 Task: Add a signature Hailey Mitchell containing With sincere thanks and best wishes, Hailey Mitchell to email address softage.2@softage.net and add a label Reflection
Action: Mouse moved to (202, 351)
Screenshot: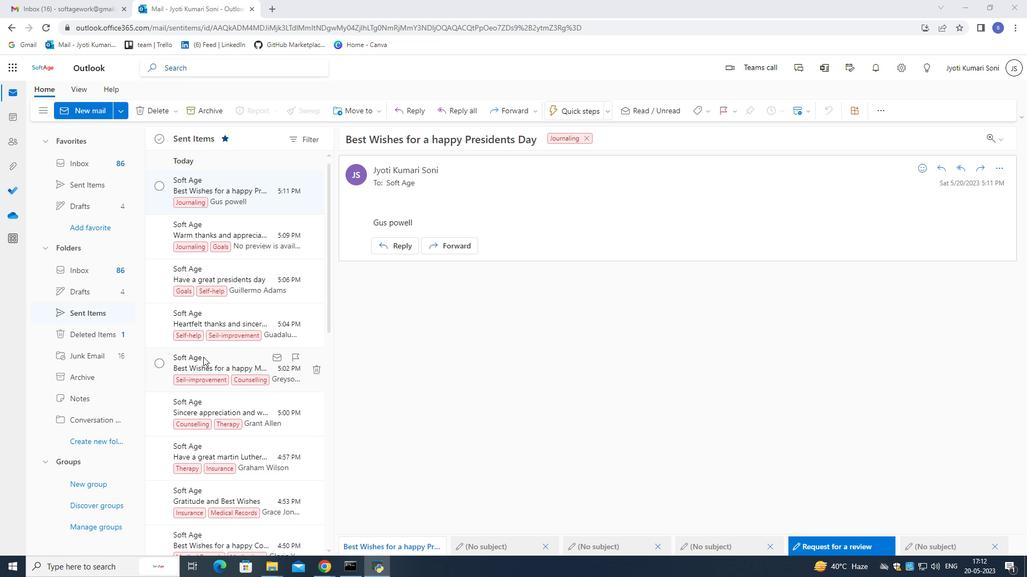 
Action: Mouse scrolled (202, 351) with delta (0, 0)
Screenshot: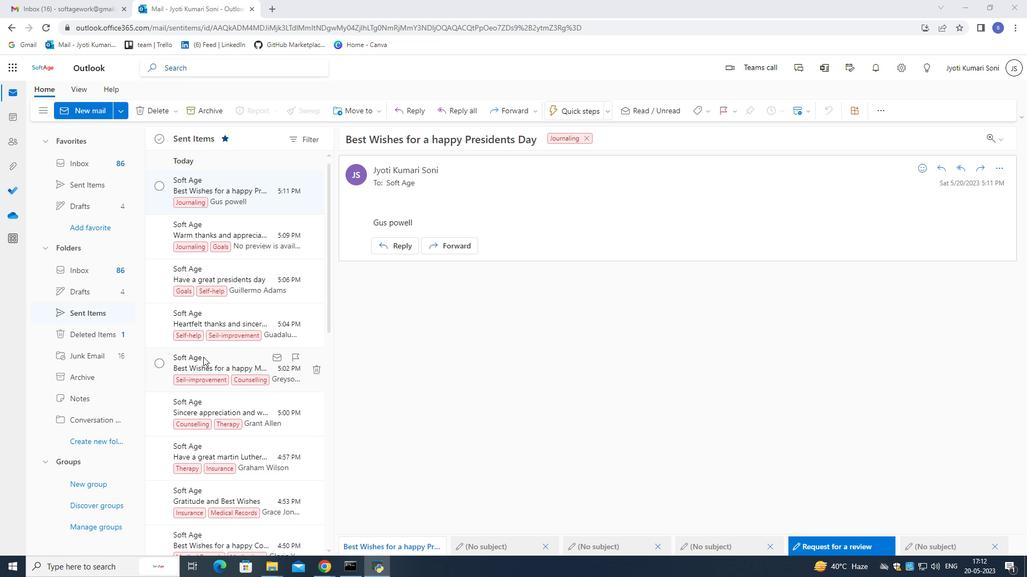 
Action: Mouse moved to (202, 348)
Screenshot: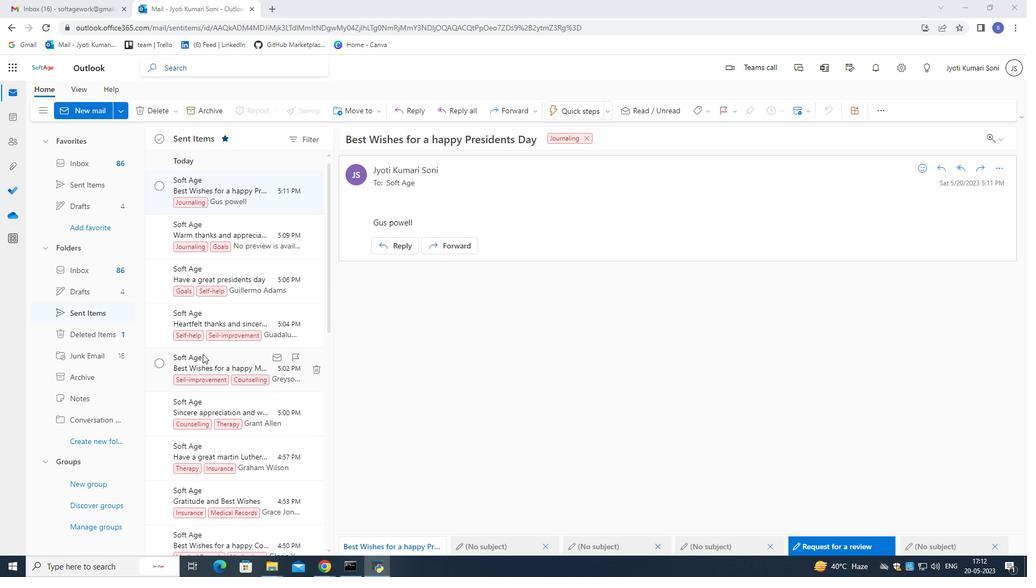 
Action: Mouse scrolled (202, 349) with delta (0, 0)
Screenshot: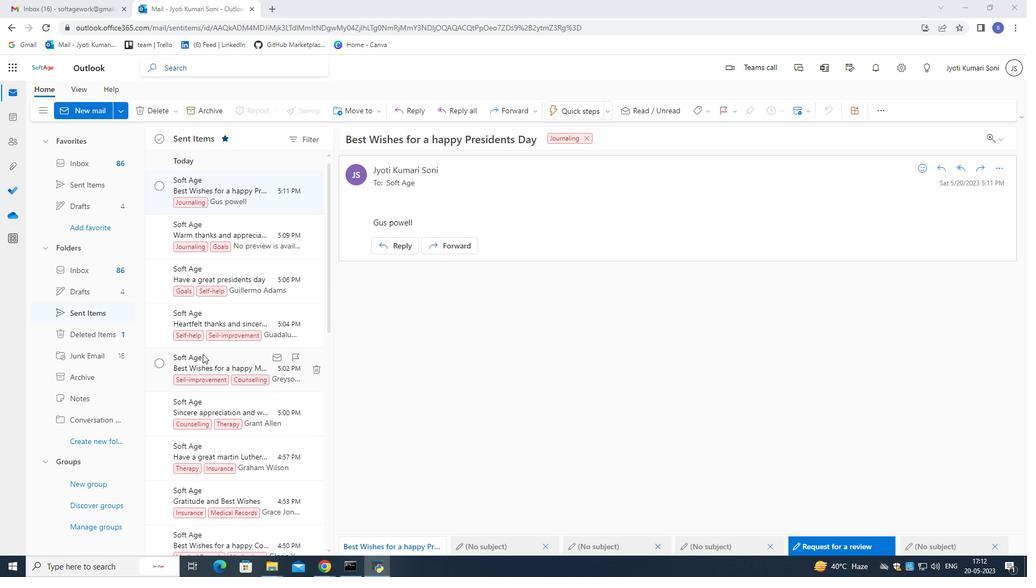 
Action: Mouse moved to (202, 346)
Screenshot: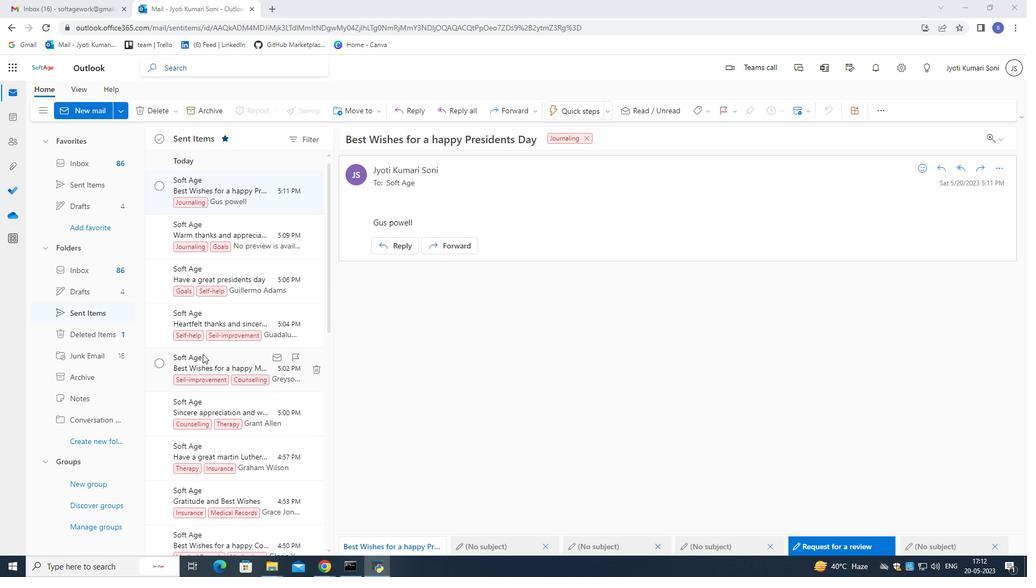 
Action: Mouse scrolled (202, 347) with delta (0, 0)
Screenshot: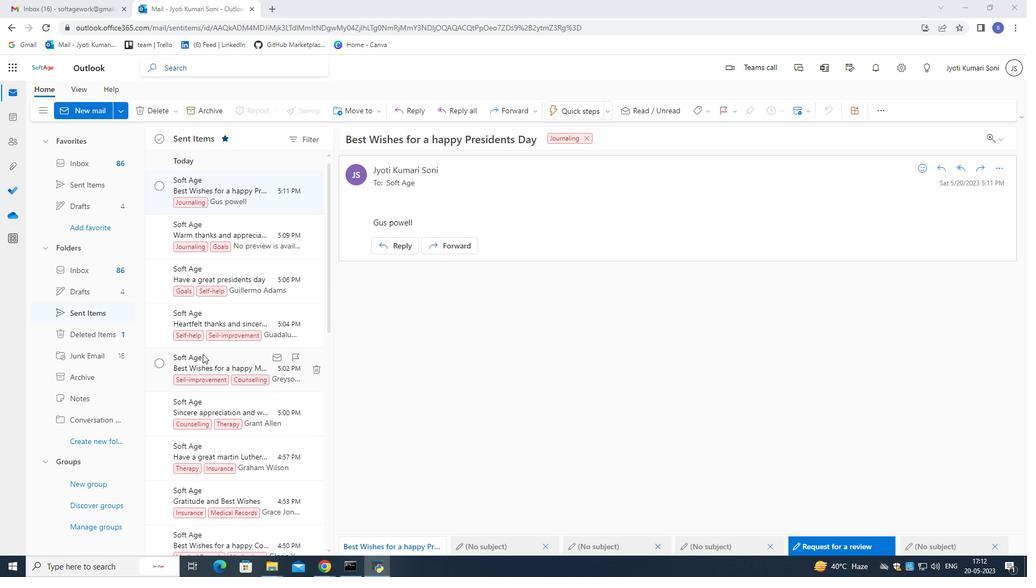 
Action: Mouse moved to (202, 344)
Screenshot: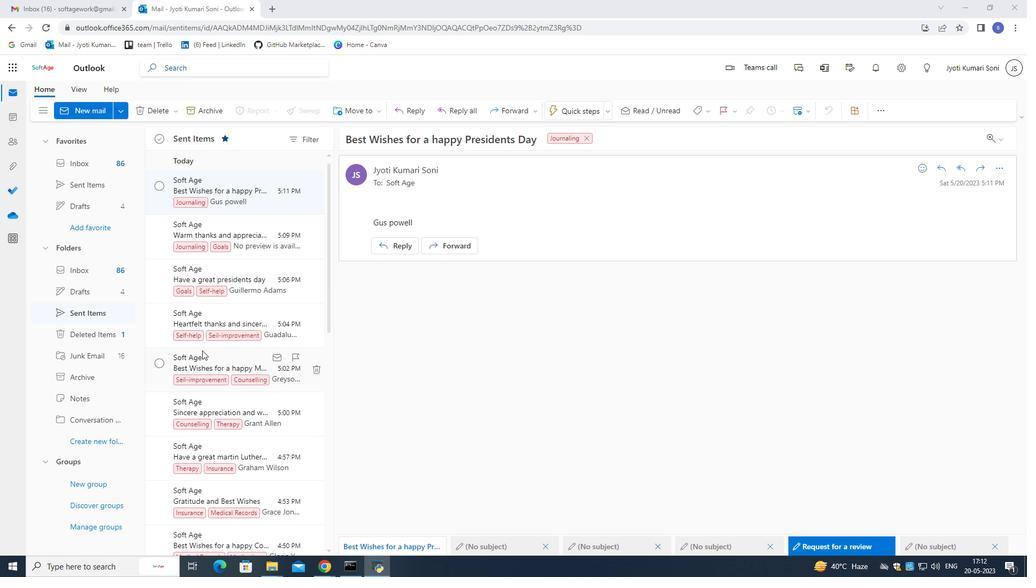 
Action: Mouse scrolled (202, 344) with delta (0, 0)
Screenshot: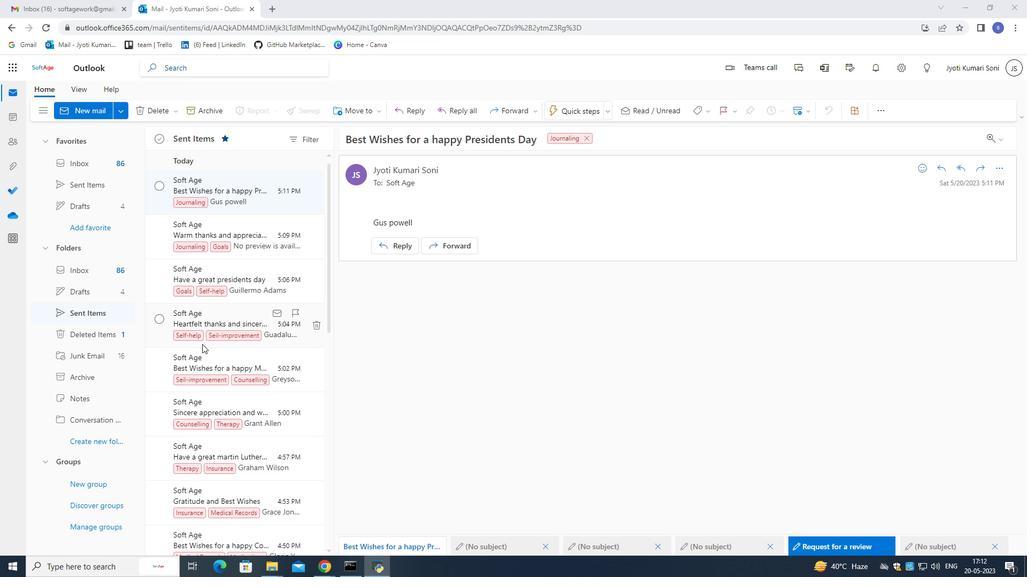 
Action: Mouse scrolled (202, 344) with delta (0, 0)
Screenshot: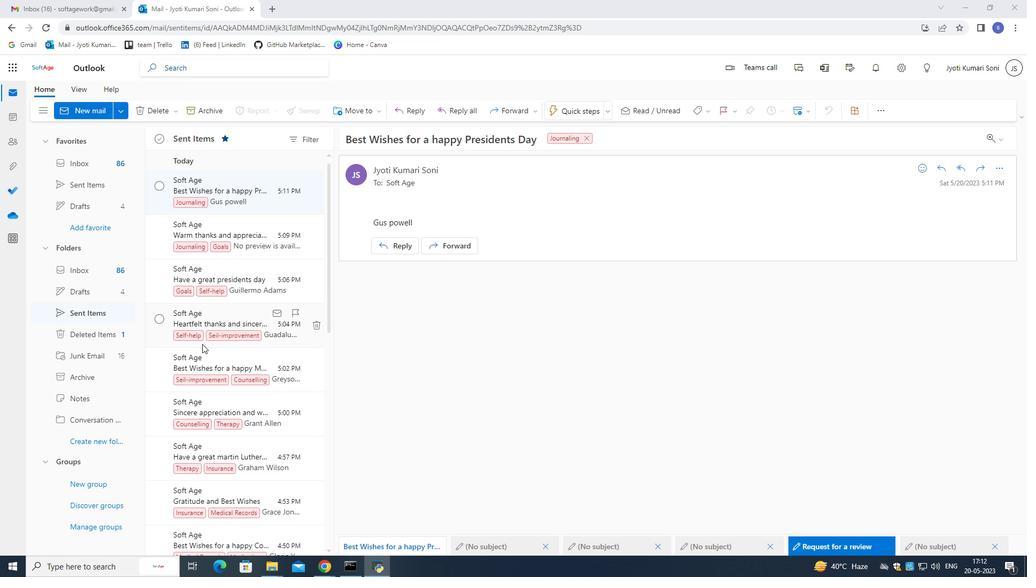 
Action: Mouse scrolled (202, 344) with delta (0, 0)
Screenshot: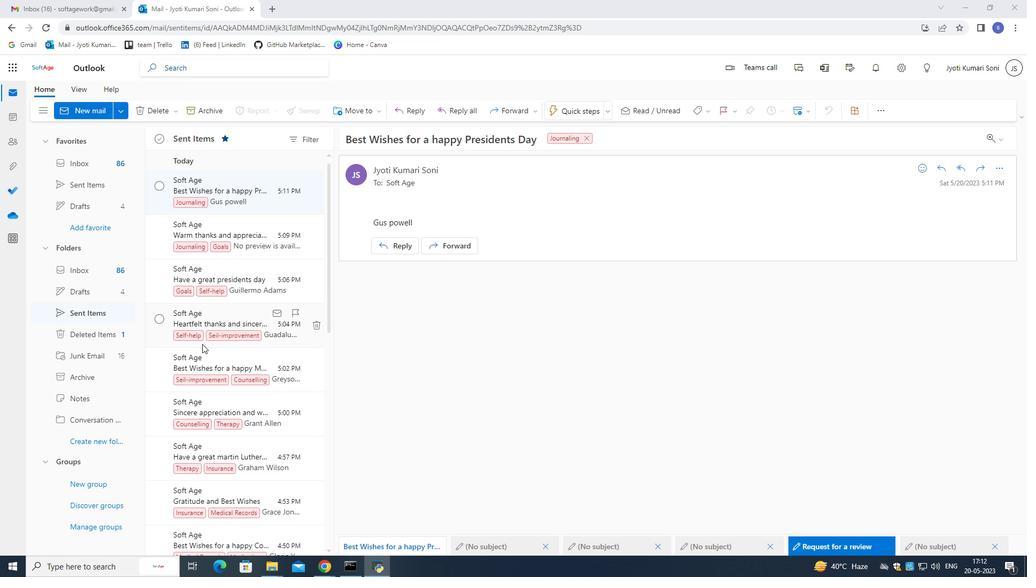 
Action: Mouse scrolled (202, 344) with delta (0, 0)
Screenshot: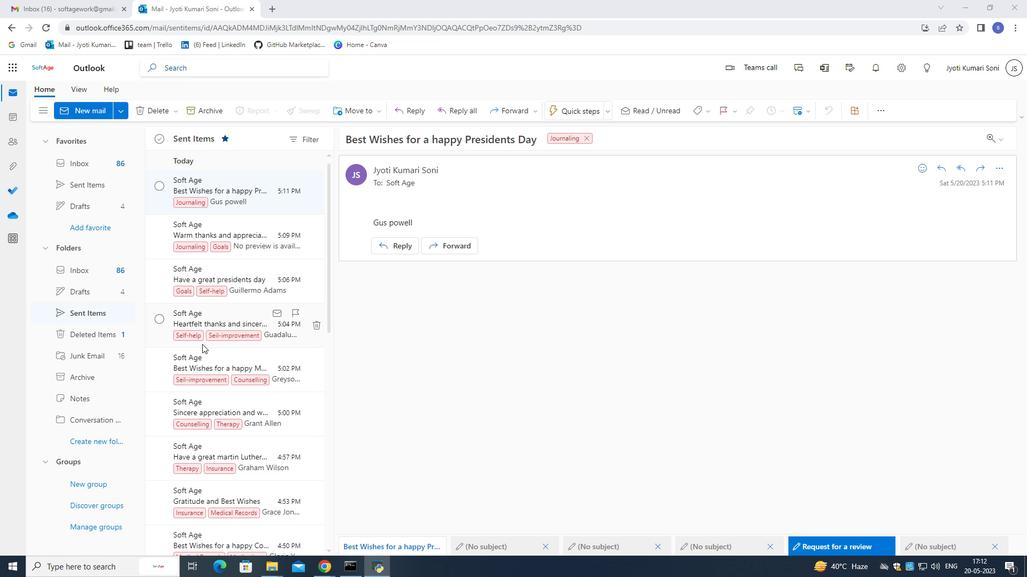 
Action: Mouse scrolled (202, 345) with delta (0, 0)
Screenshot: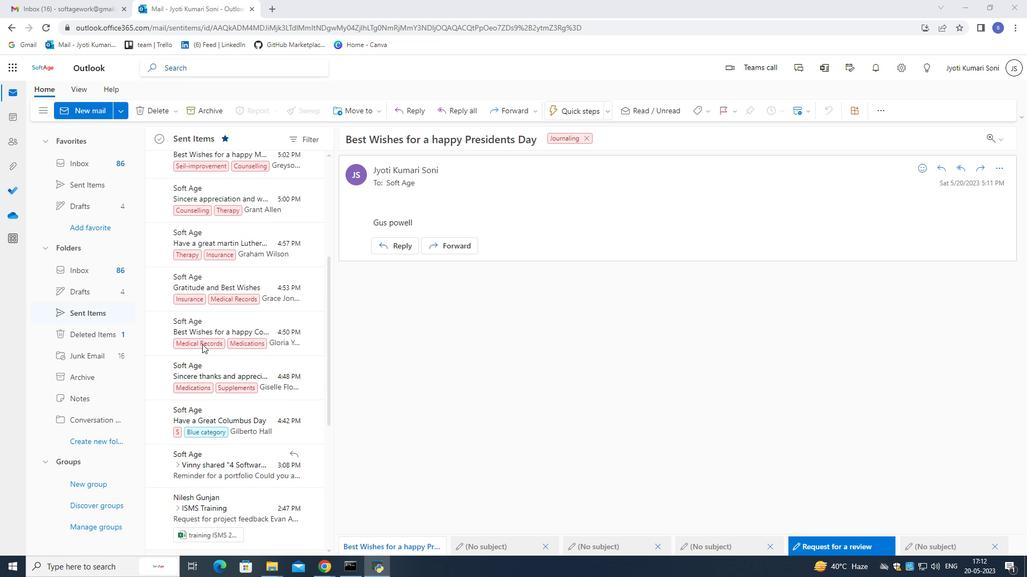
Action: Mouse scrolled (202, 345) with delta (0, 0)
Screenshot: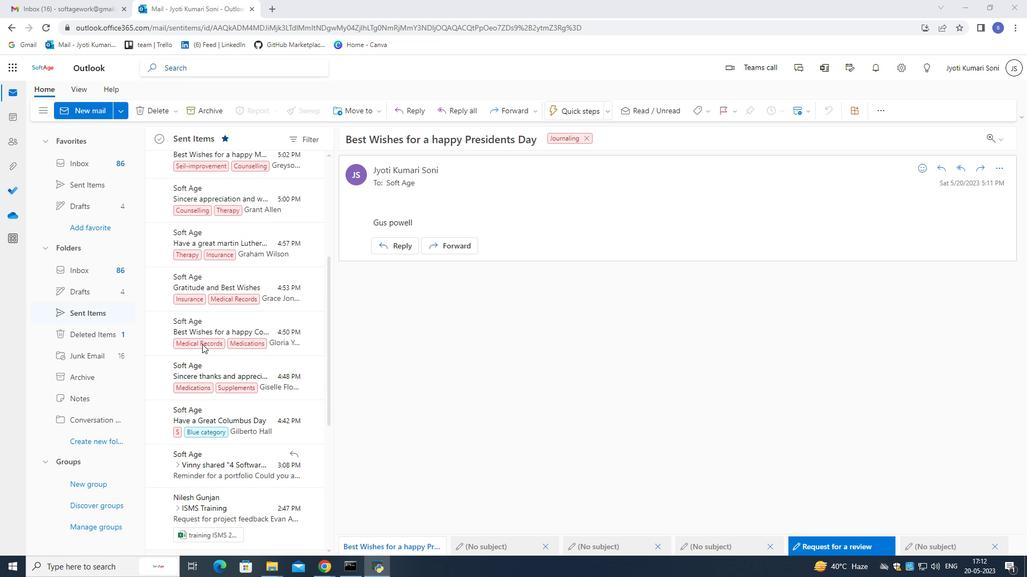 
Action: Mouse scrolled (202, 345) with delta (0, 0)
Screenshot: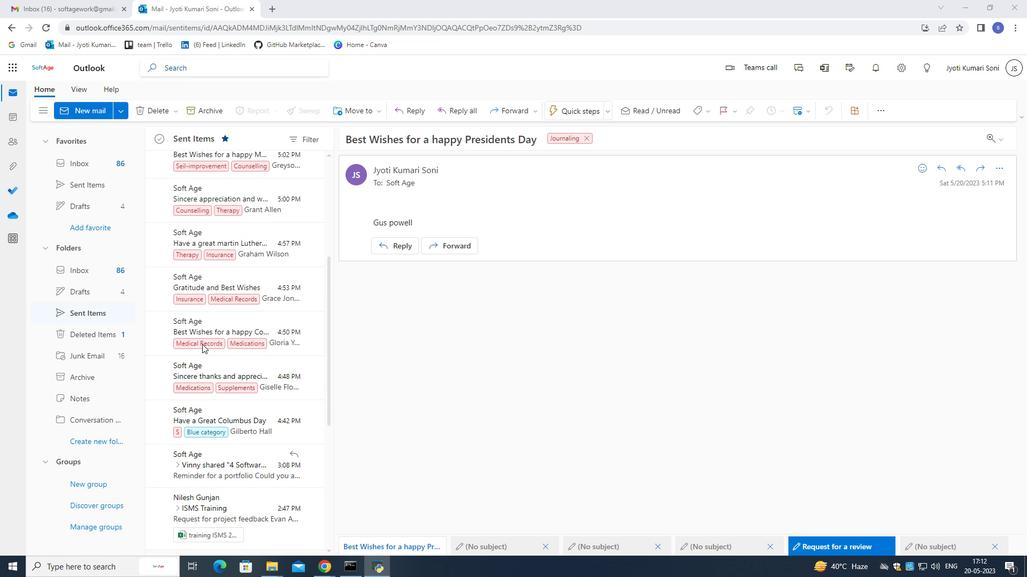 
Action: Mouse scrolled (202, 345) with delta (0, 0)
Screenshot: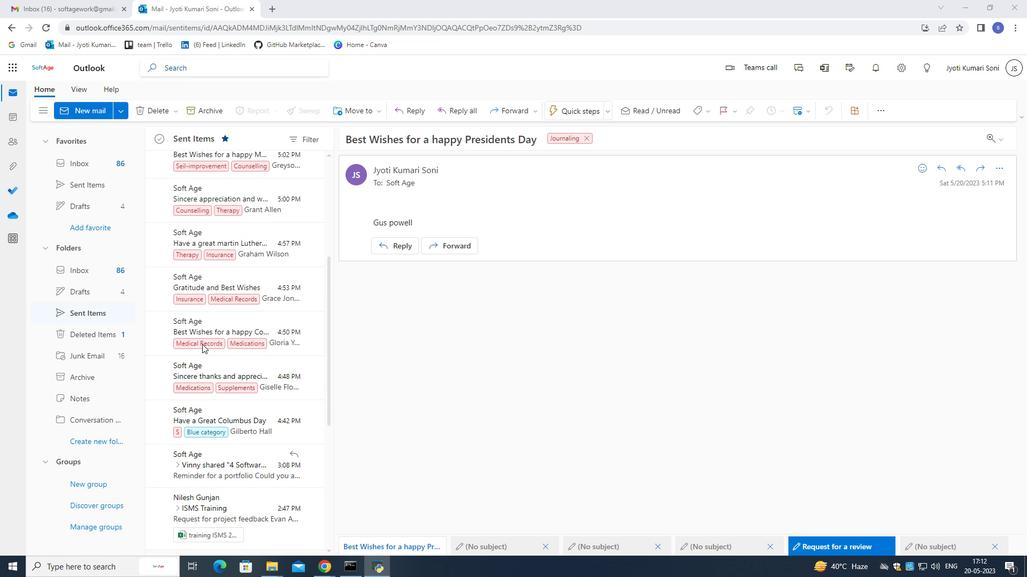 
Action: Mouse scrolled (202, 345) with delta (0, 0)
Screenshot: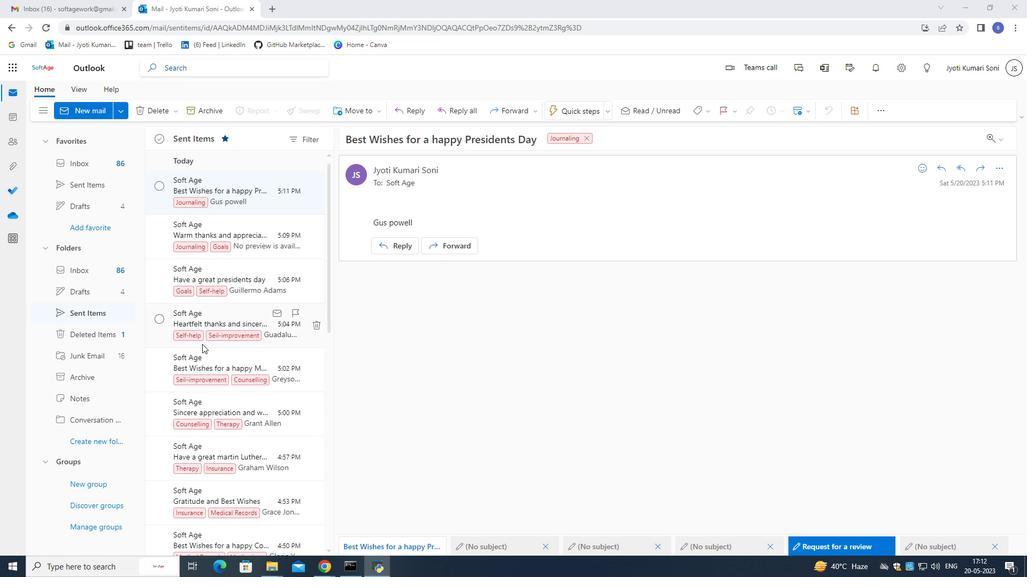 
Action: Mouse scrolled (202, 345) with delta (0, 0)
Screenshot: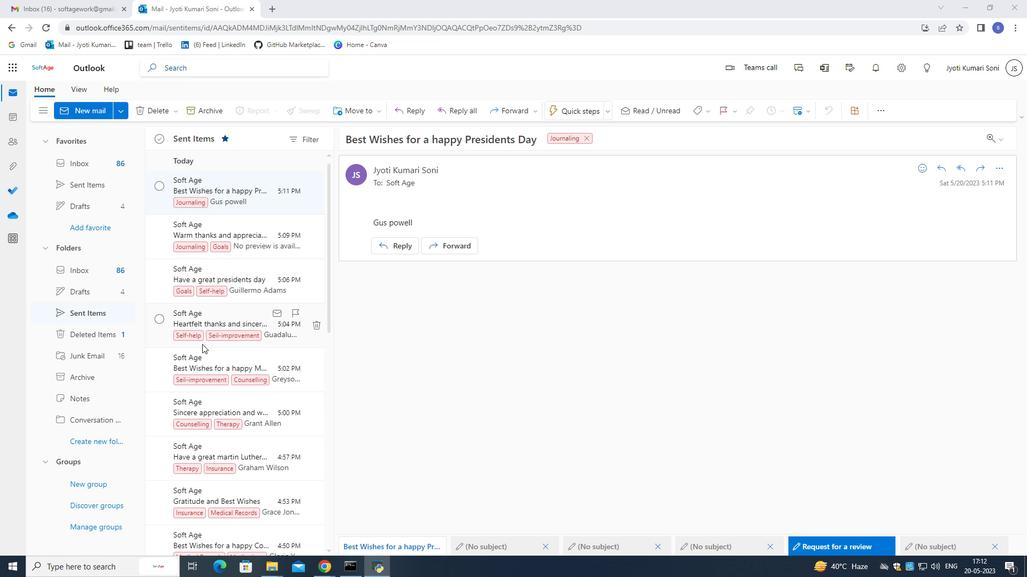 
Action: Mouse scrolled (202, 345) with delta (0, 0)
Screenshot: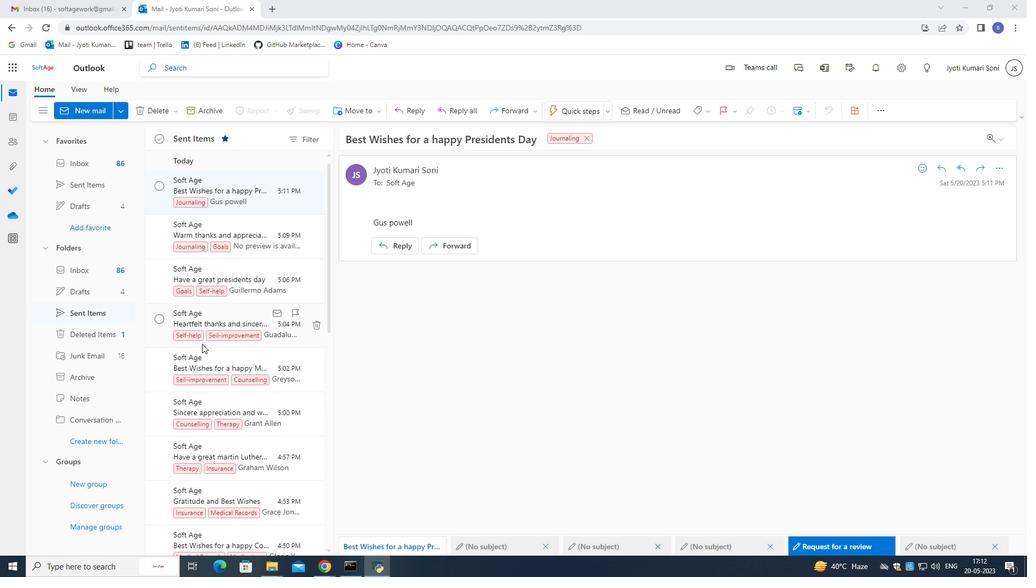 
Action: Mouse moved to (89, 111)
Screenshot: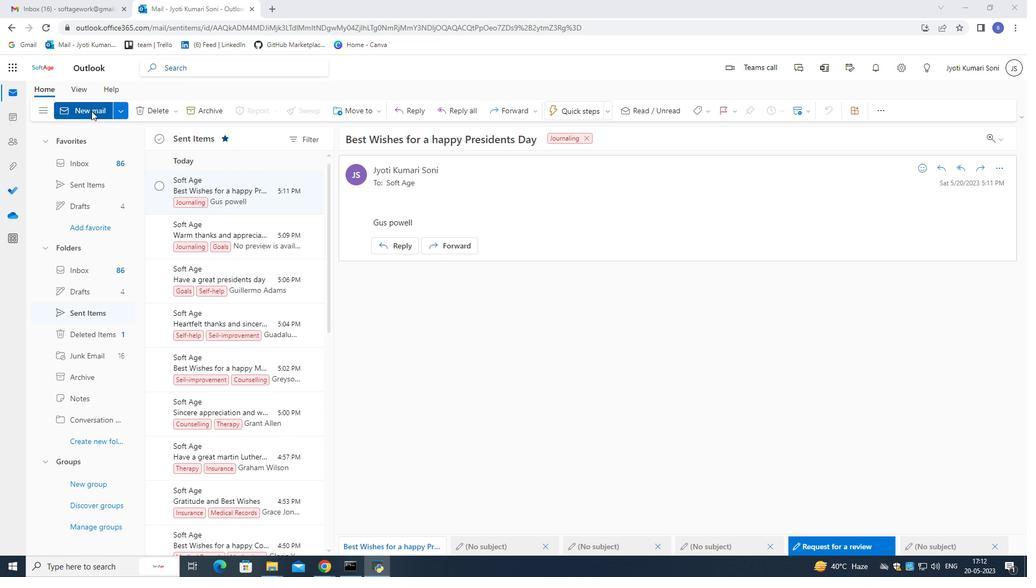 
Action: Mouse pressed left at (89, 111)
Screenshot: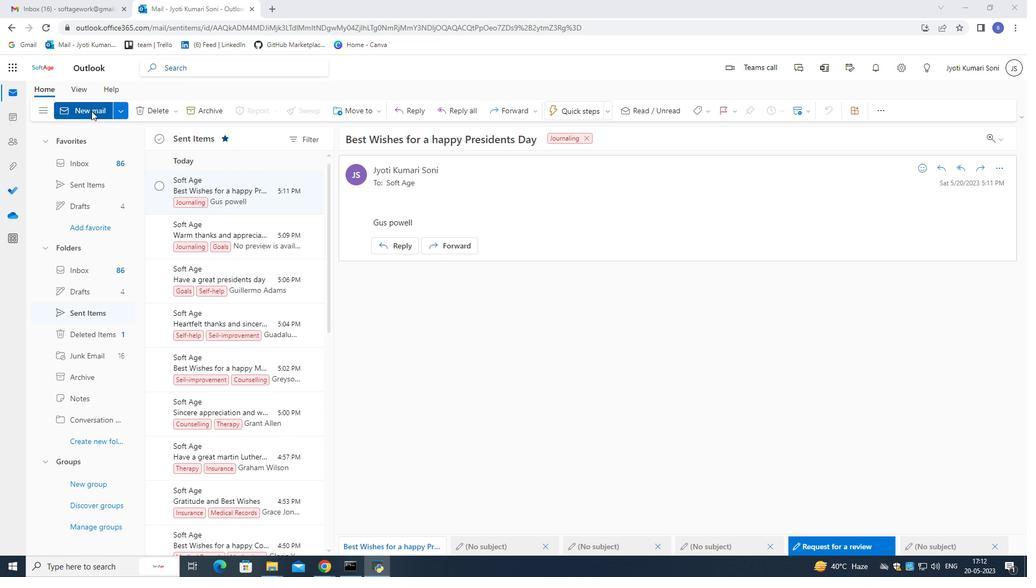 
Action: Mouse moved to (728, 114)
Screenshot: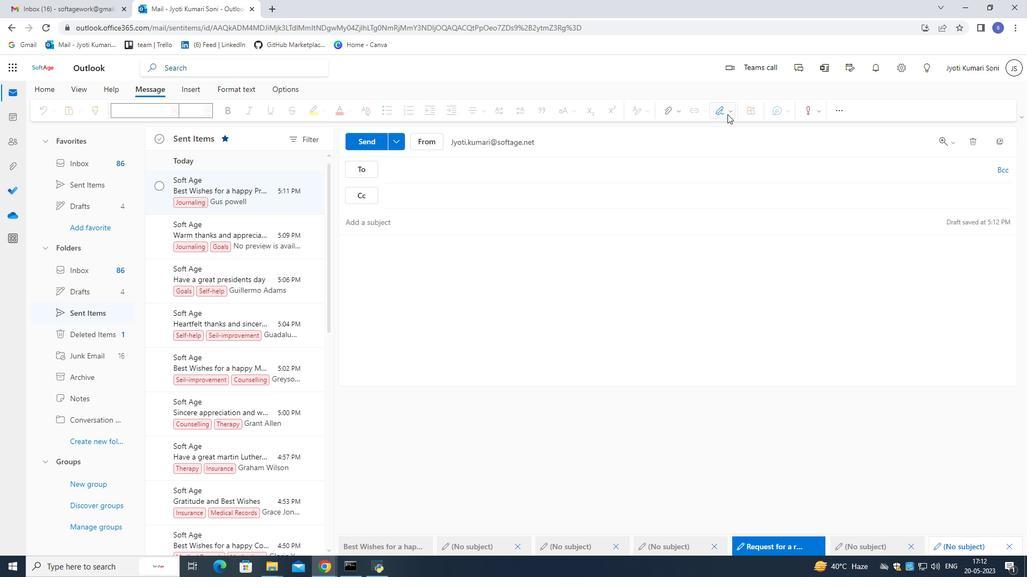
Action: Mouse pressed left at (728, 114)
Screenshot: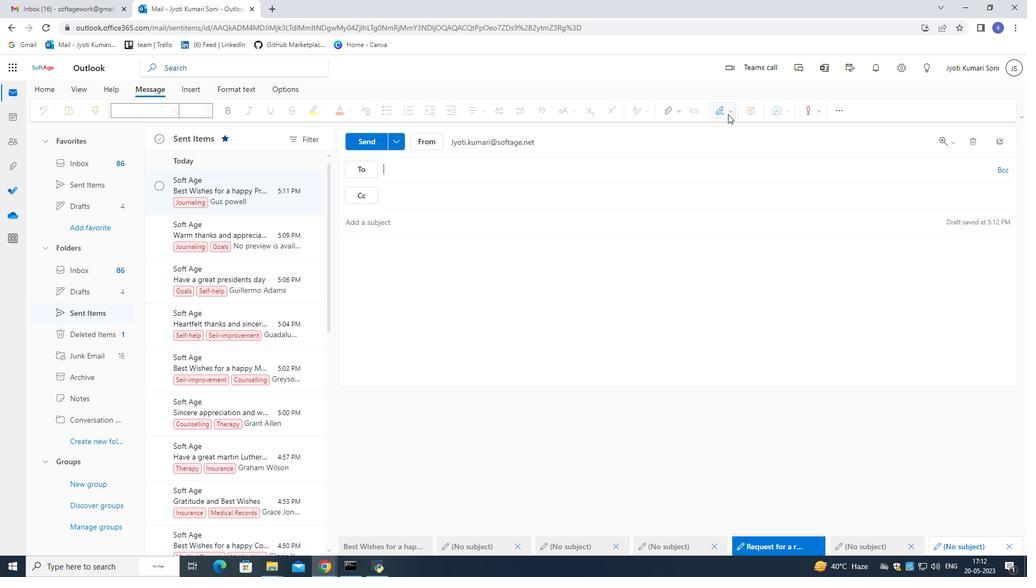 
Action: Mouse moved to (717, 477)
Screenshot: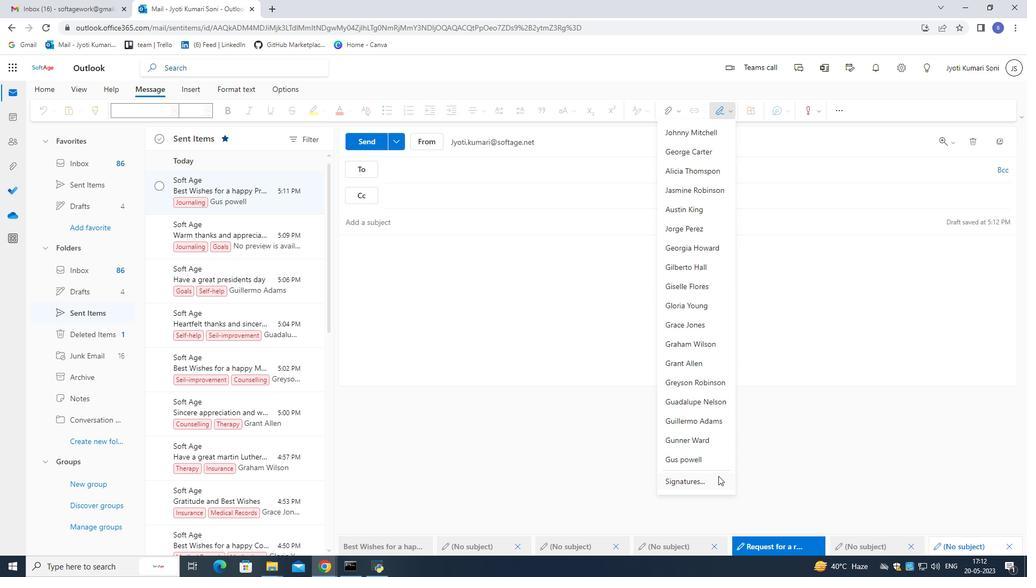 
Action: Mouse pressed left at (717, 477)
Screenshot: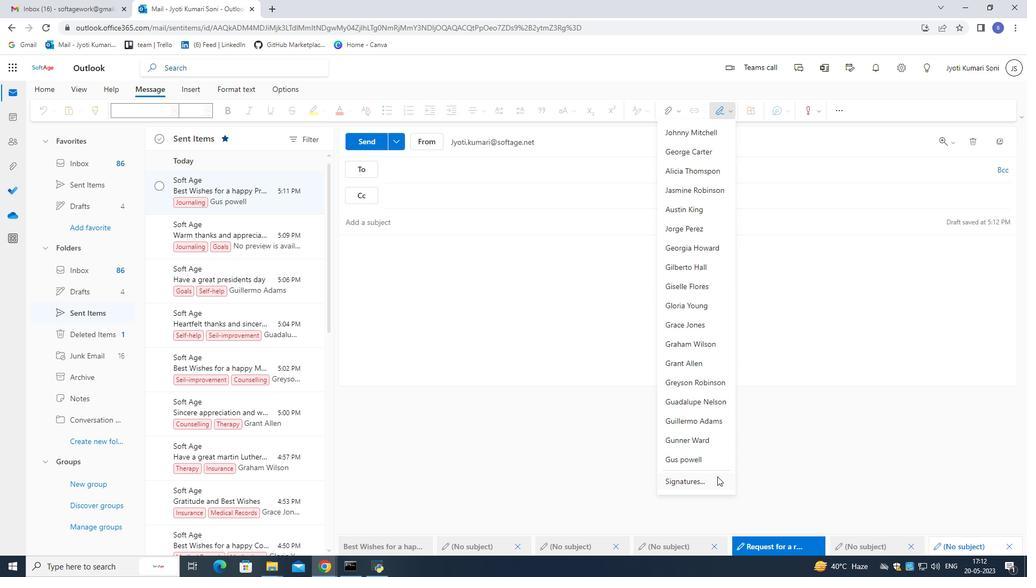 
Action: Mouse moved to (678, 196)
Screenshot: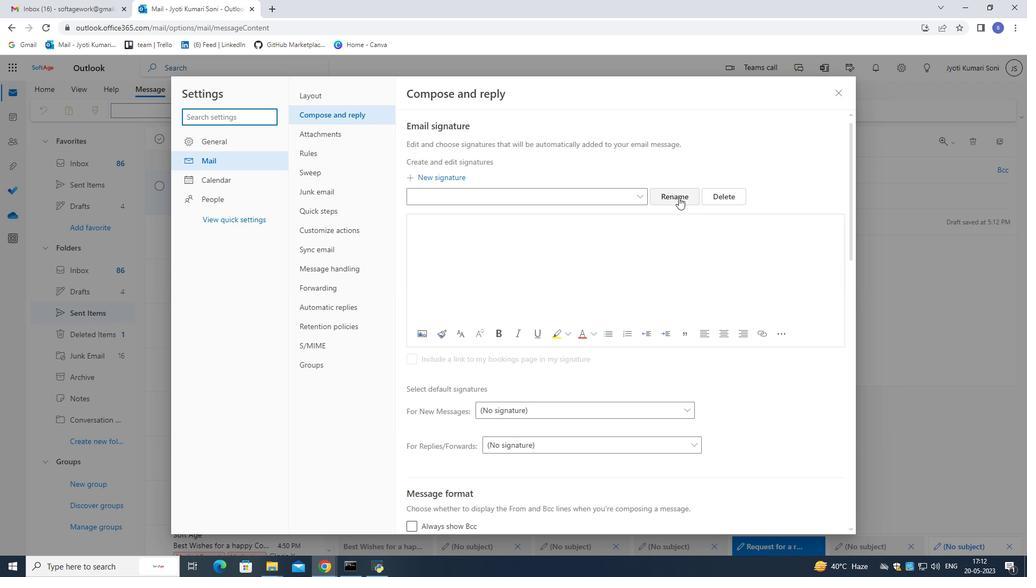 
Action: Mouse pressed left at (678, 196)
Screenshot: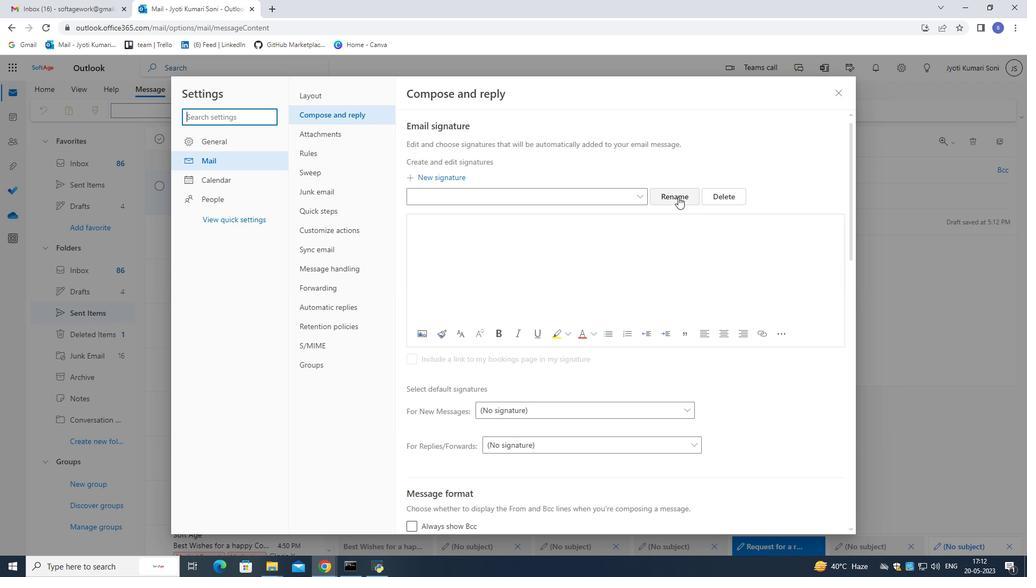 
Action: Mouse moved to (678, 198)
Screenshot: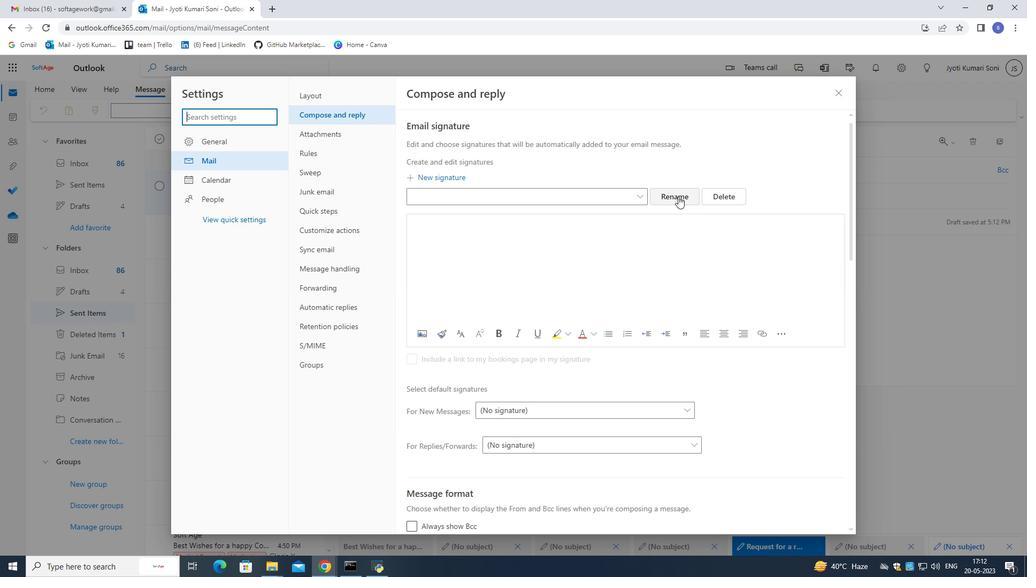 
Action: Mouse pressed left at (678, 198)
Screenshot: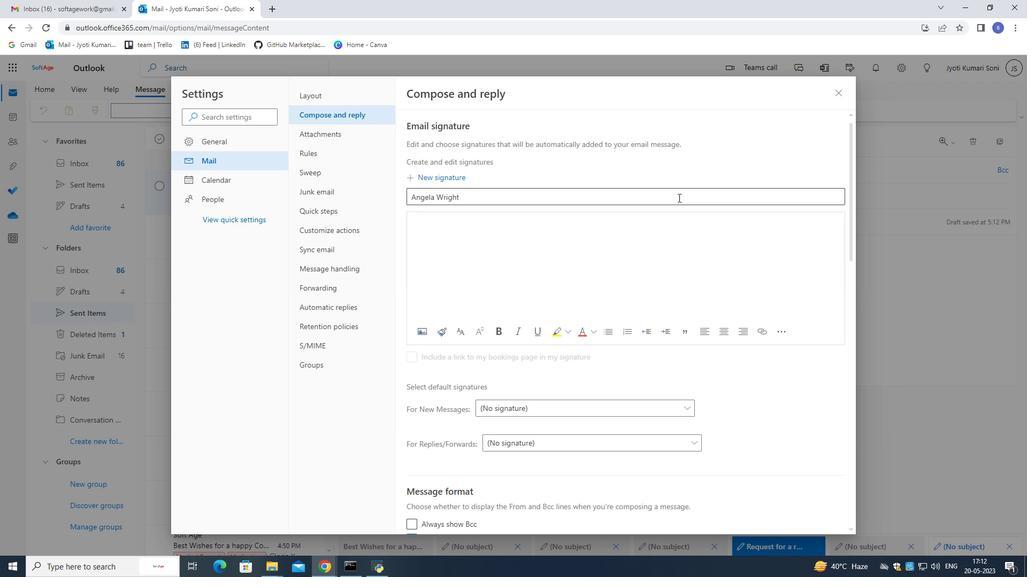 
Action: Mouse pressed left at (678, 198)
Screenshot: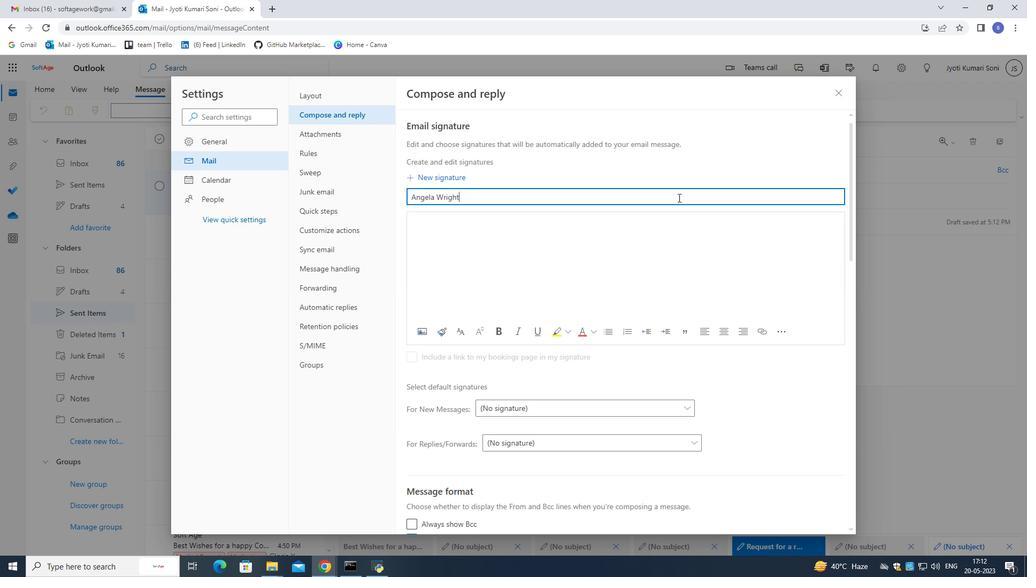 
Action: Mouse pressed left at (678, 198)
Screenshot: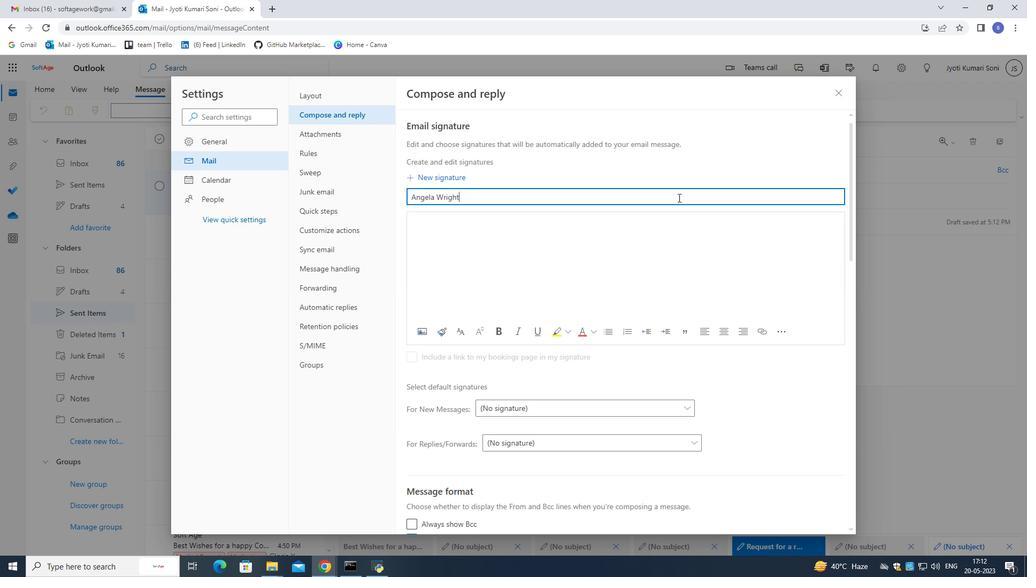 
Action: Mouse moved to (656, 196)
Screenshot: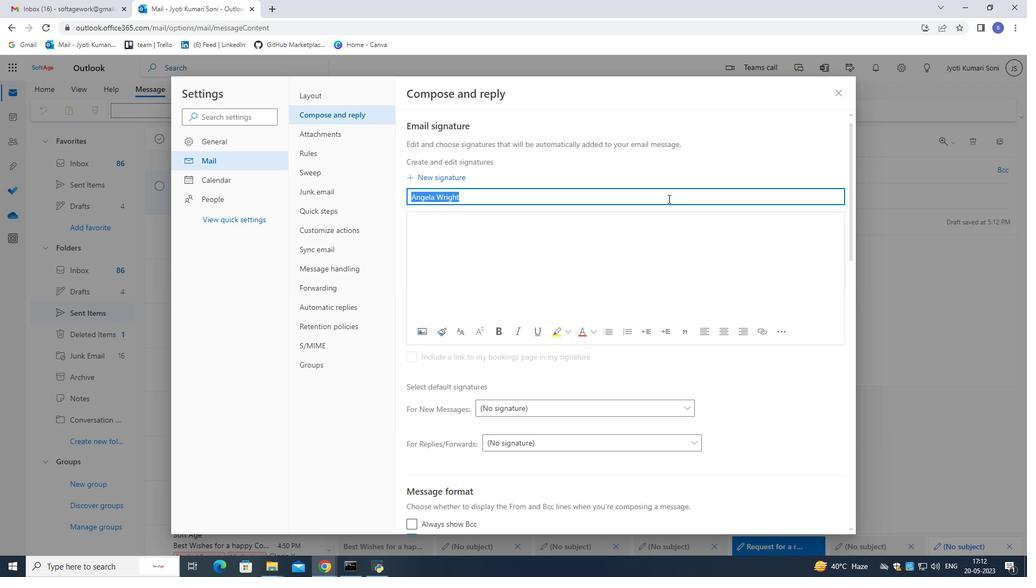 
Action: Key pressed <Key.shift><Key.shift><Key.shift><Key.shift><Key.shift><Key.shift><Key.shift><Key.shift><Key.shift><Key.shift>Halley<Key.space><Key.shift><Key.shift><Key.shift><Key.shift><Key.shift>Mitchell
Screenshot: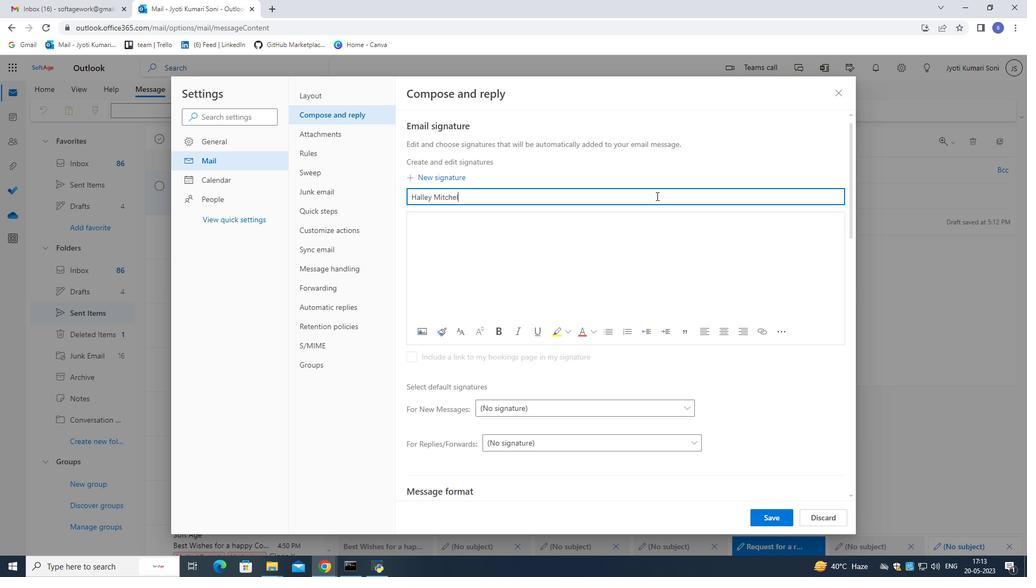 
Action: Mouse moved to (656, 195)
Screenshot: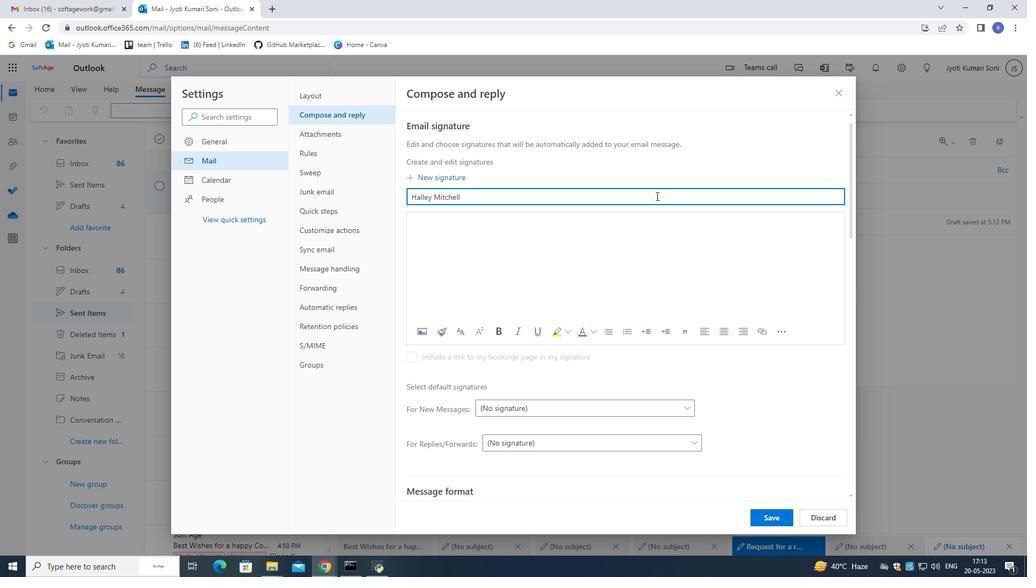 
Action: Mouse pressed left at (656, 195)
Screenshot: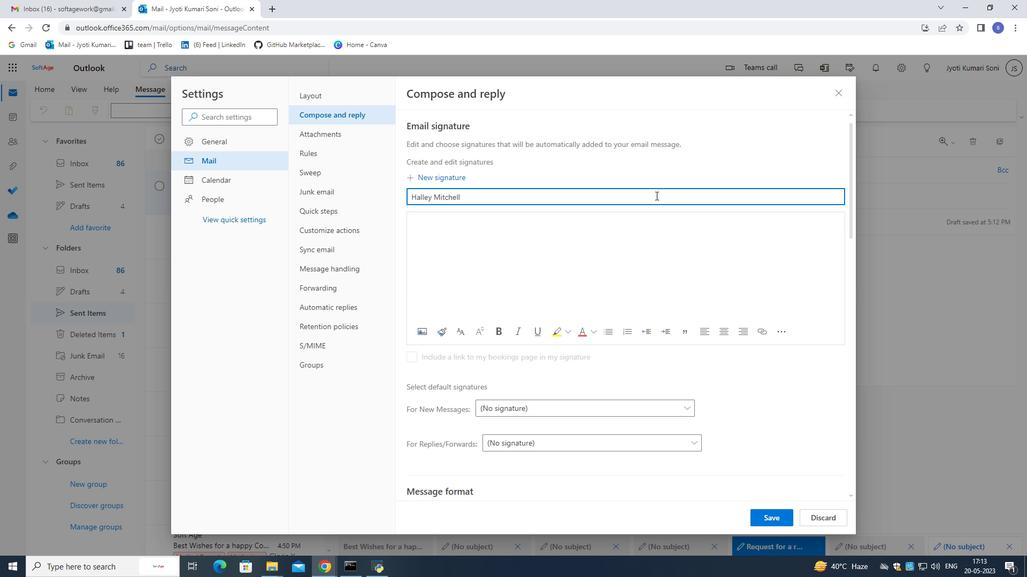 
Action: Mouse pressed left at (656, 195)
Screenshot: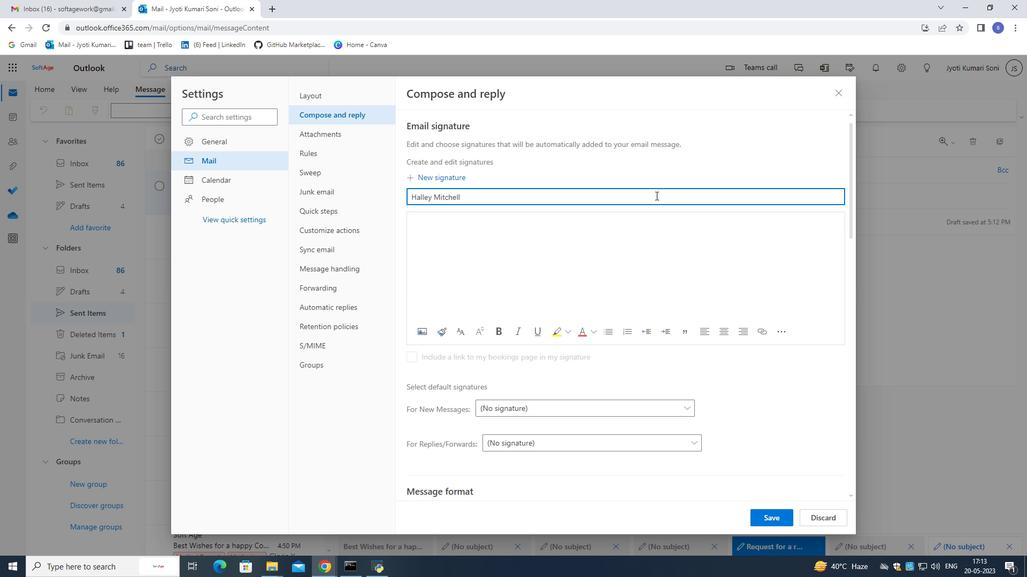 
Action: Mouse pressed left at (656, 195)
Screenshot: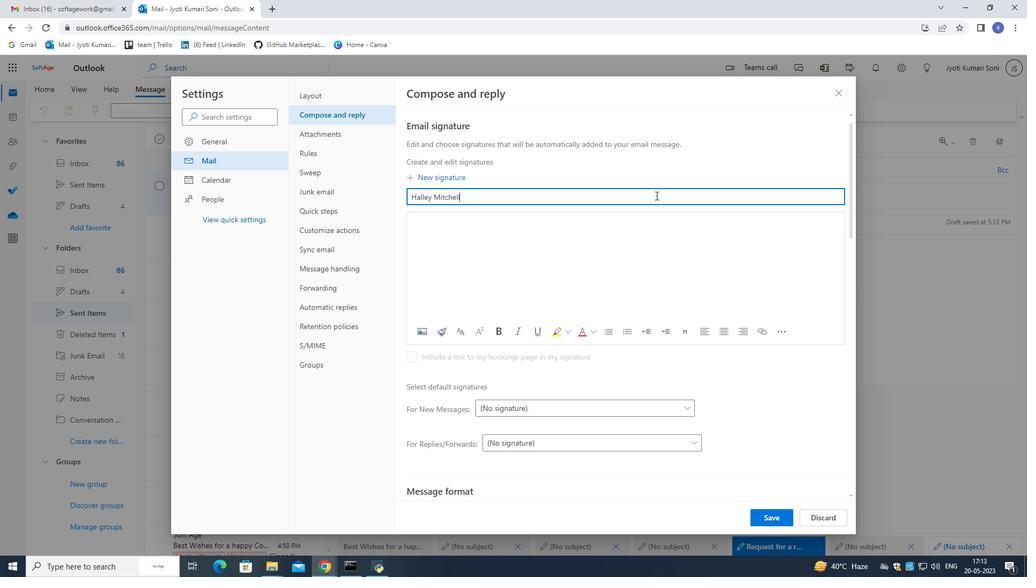 
Action: Mouse pressed left at (656, 195)
Screenshot: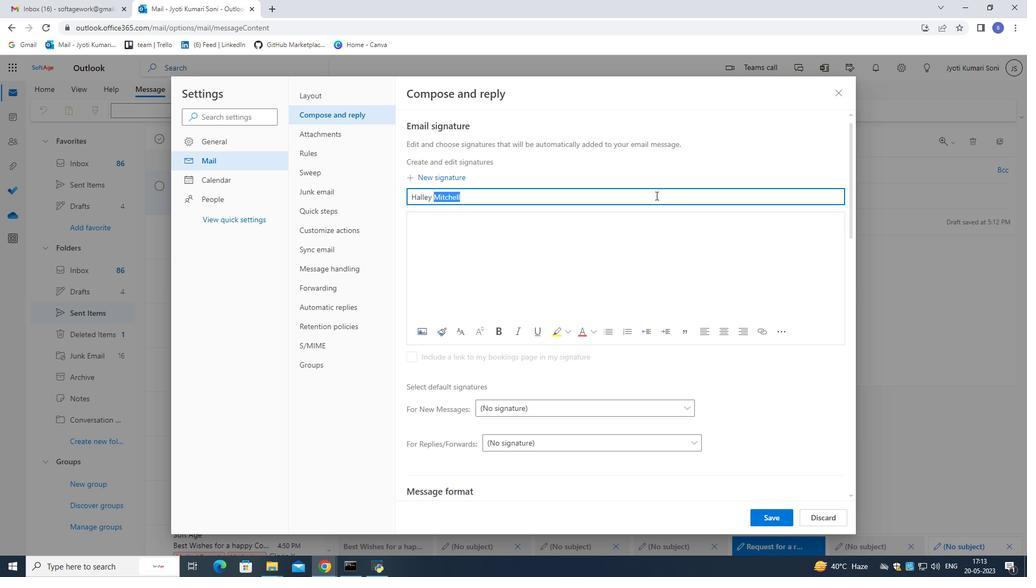 
Action: Key pressed ctrl+C
Screenshot: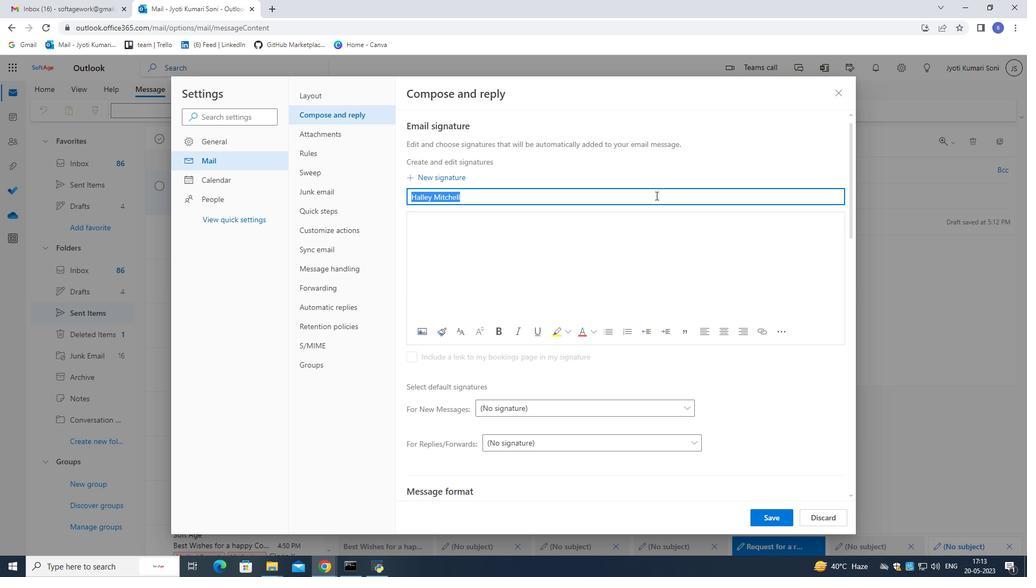
Action: Mouse moved to (619, 248)
Screenshot: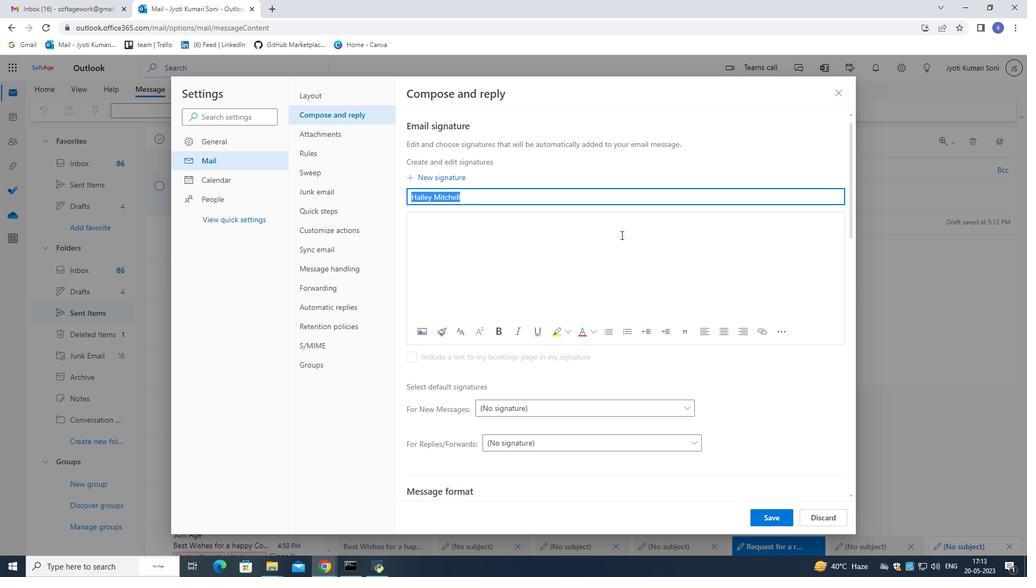 
Action: Mouse pressed left at (619, 248)
Screenshot: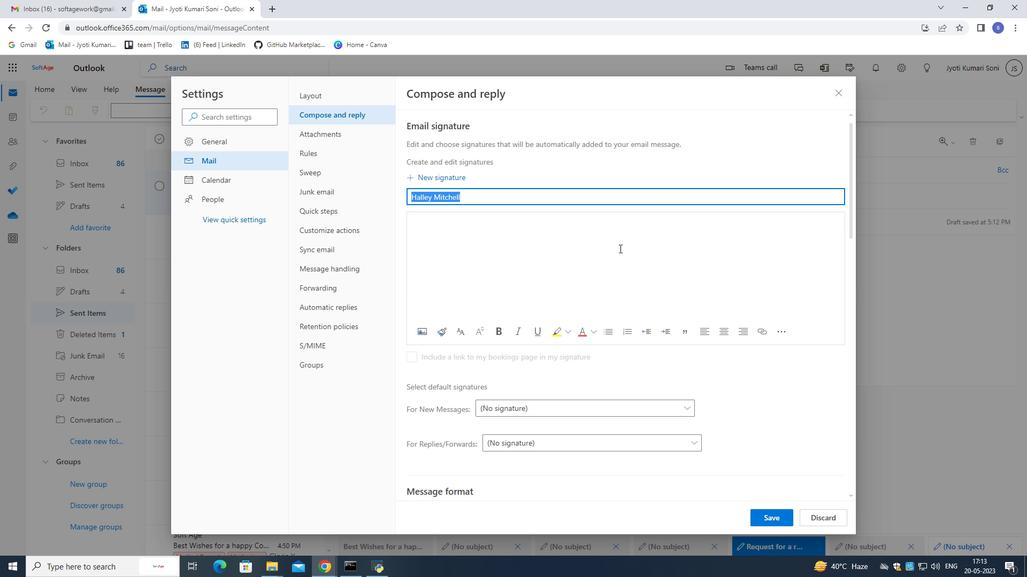 
Action: Key pressed ctrl+V
Screenshot: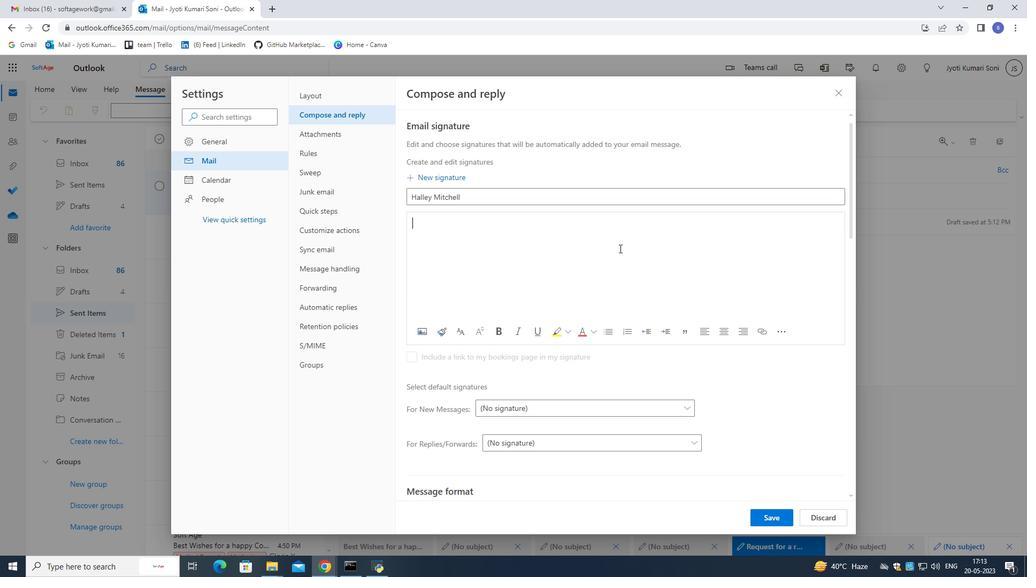 
Action: Mouse moved to (776, 507)
Screenshot: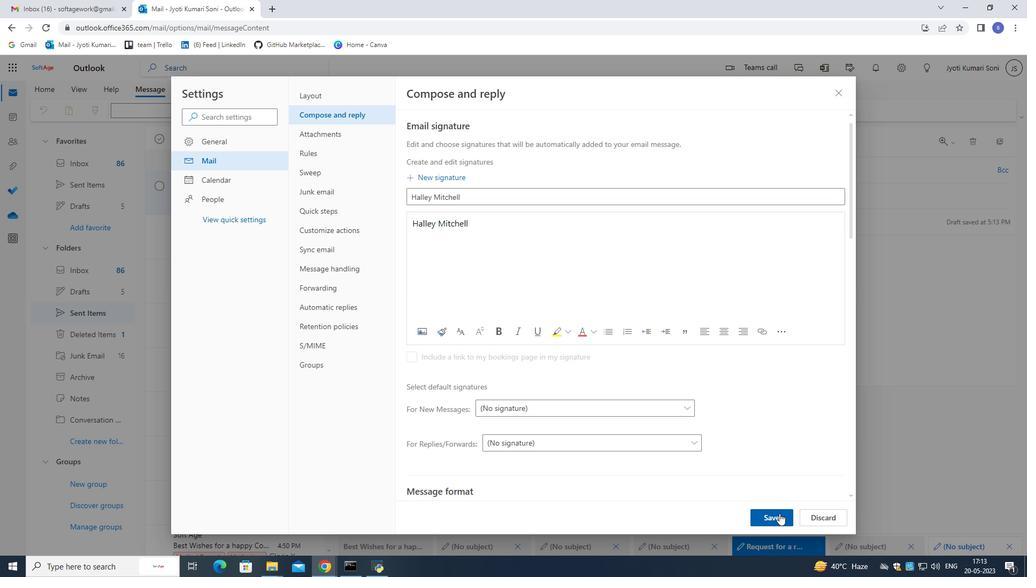 
Action: Mouse pressed left at (776, 507)
Screenshot: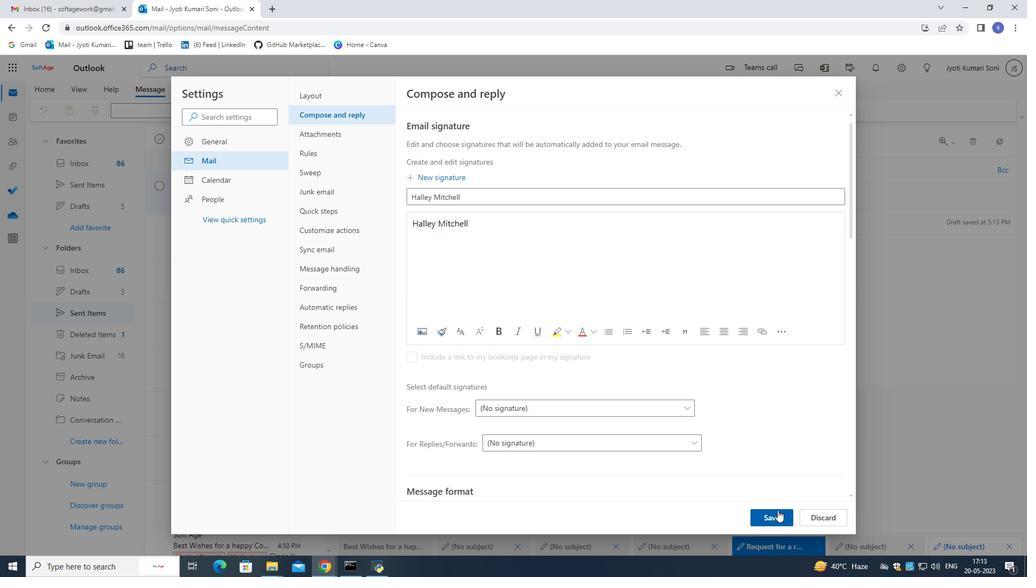
Action: Mouse moved to (776, 515)
Screenshot: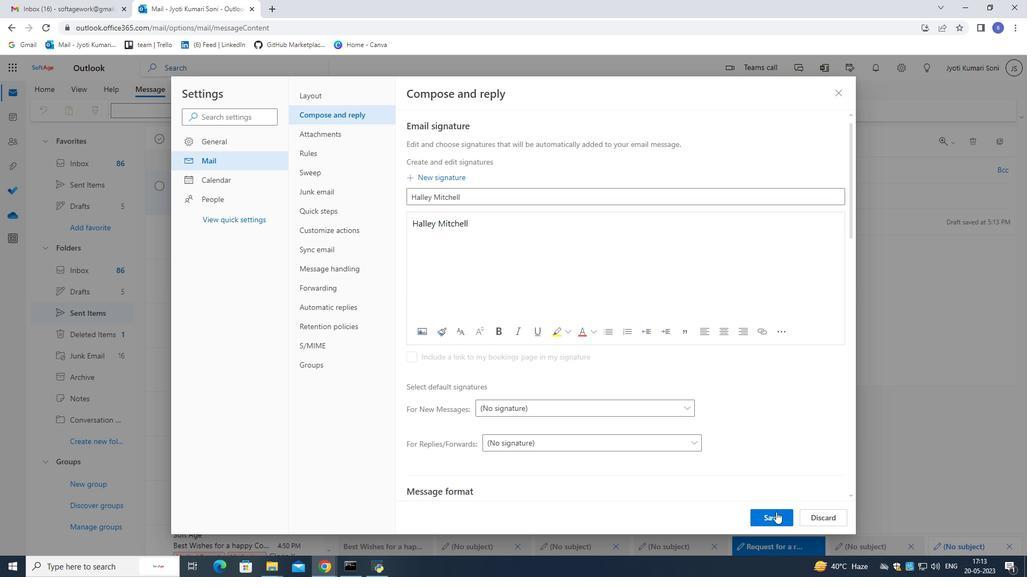 
Action: Mouse pressed left at (776, 515)
Screenshot: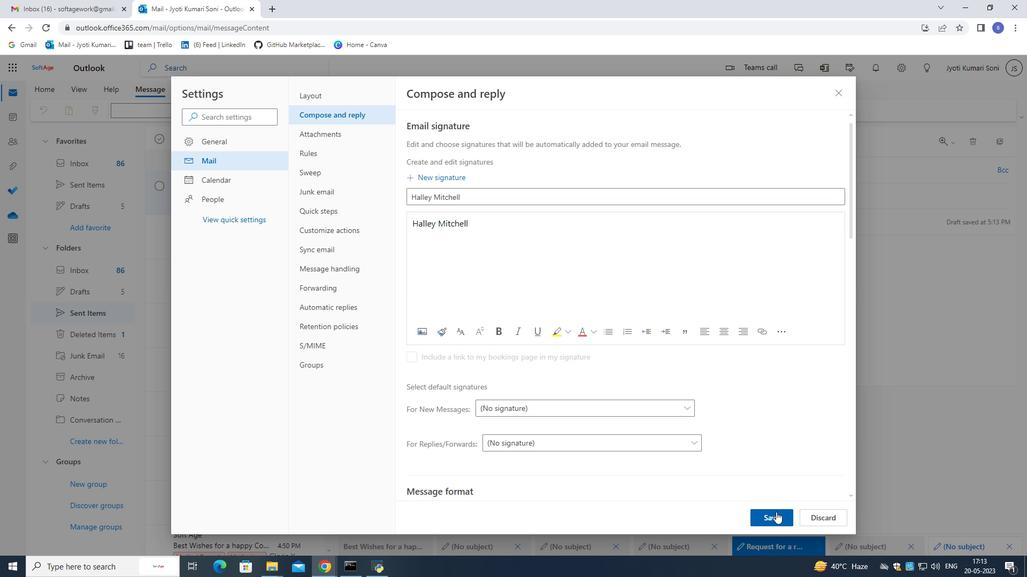 
Action: Mouse moved to (834, 89)
Screenshot: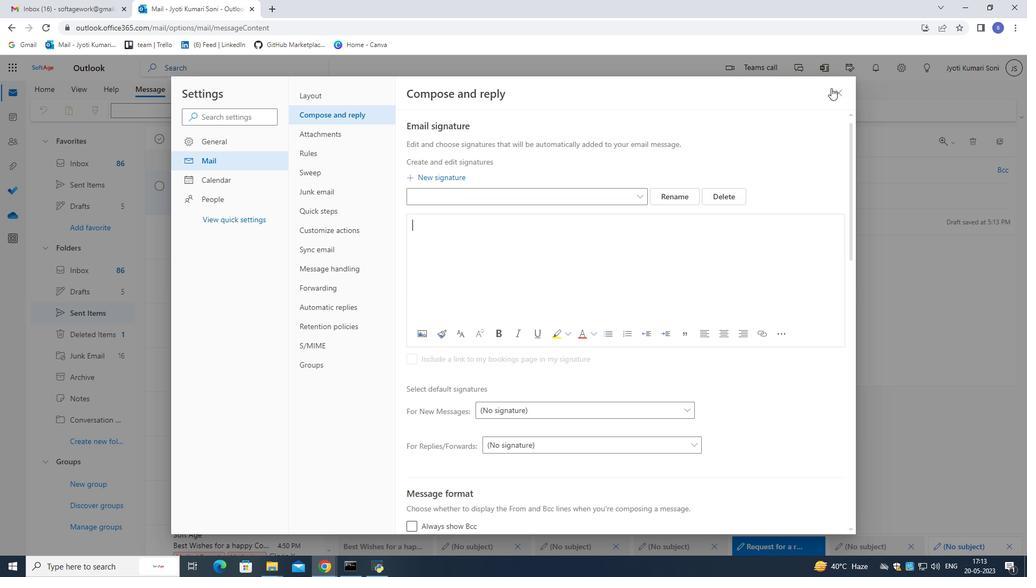 
Action: Mouse pressed left at (834, 89)
Screenshot: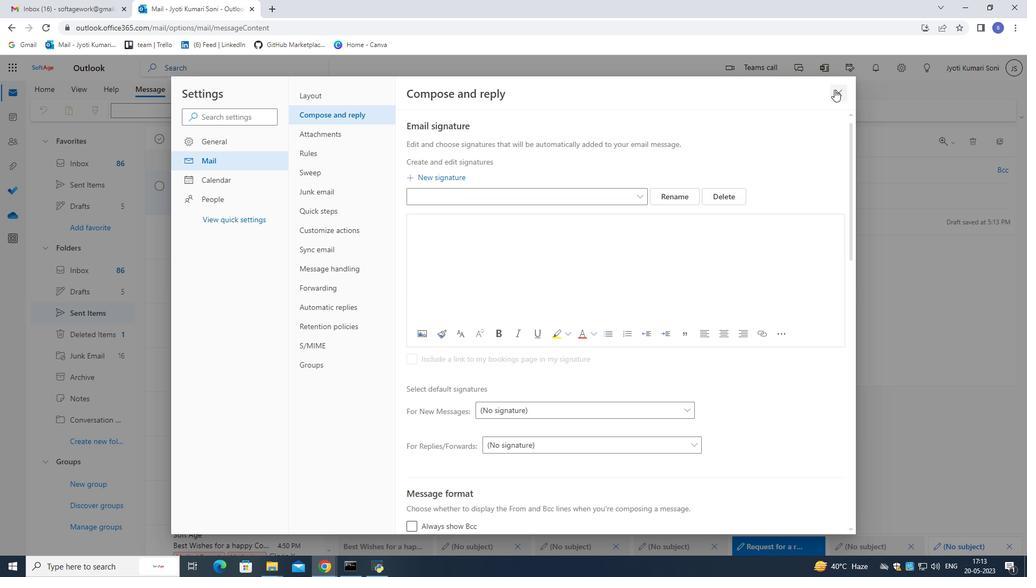 
Action: Mouse moved to (432, 172)
Screenshot: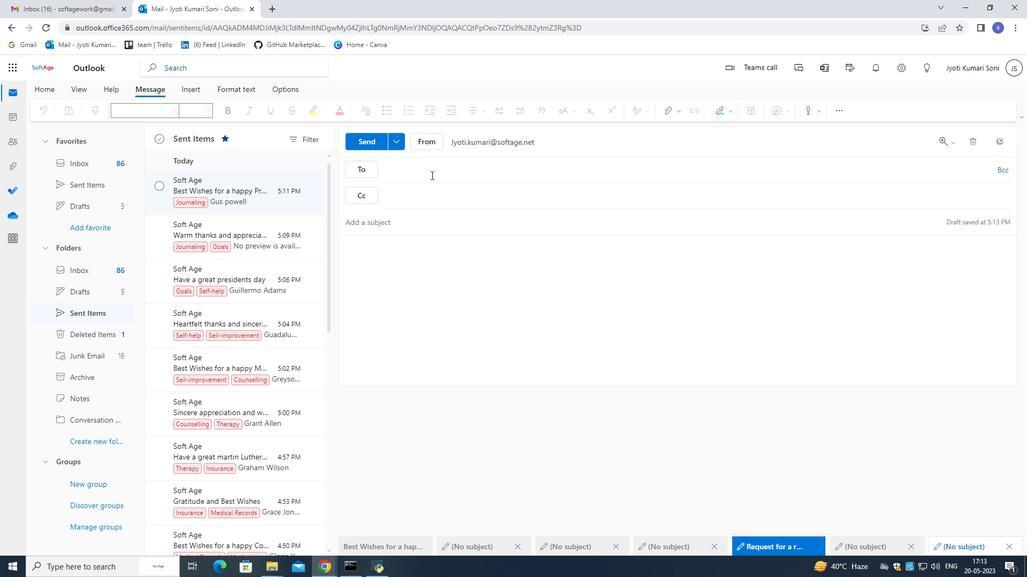 
Action: Mouse pressed left at (432, 172)
Screenshot: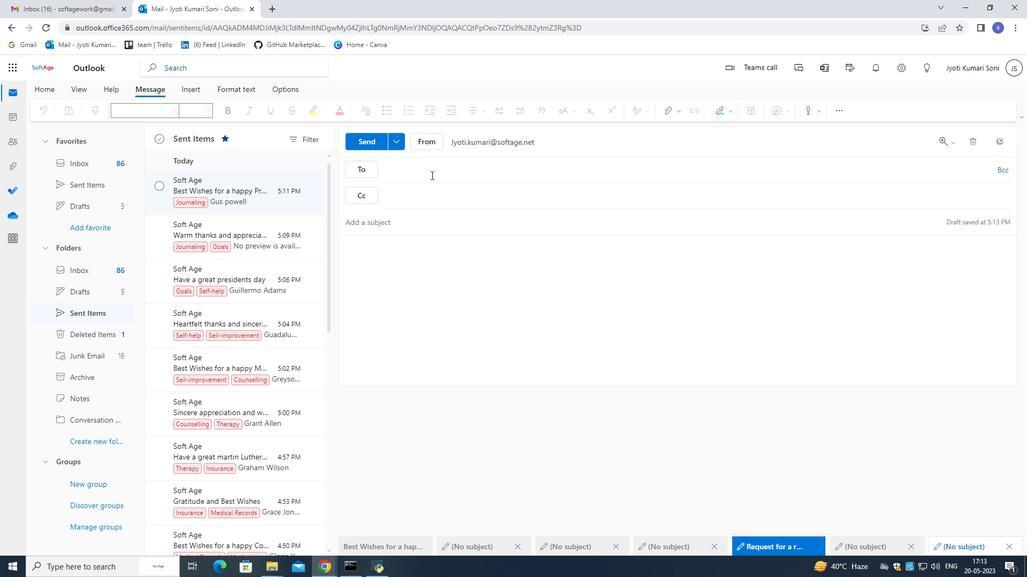 
Action: Key pressed softage,2<Key.shift><Key.shift><Key.shift><Key.shift><Key.shift><Key.shift><Key.shift>@softage,net
Screenshot: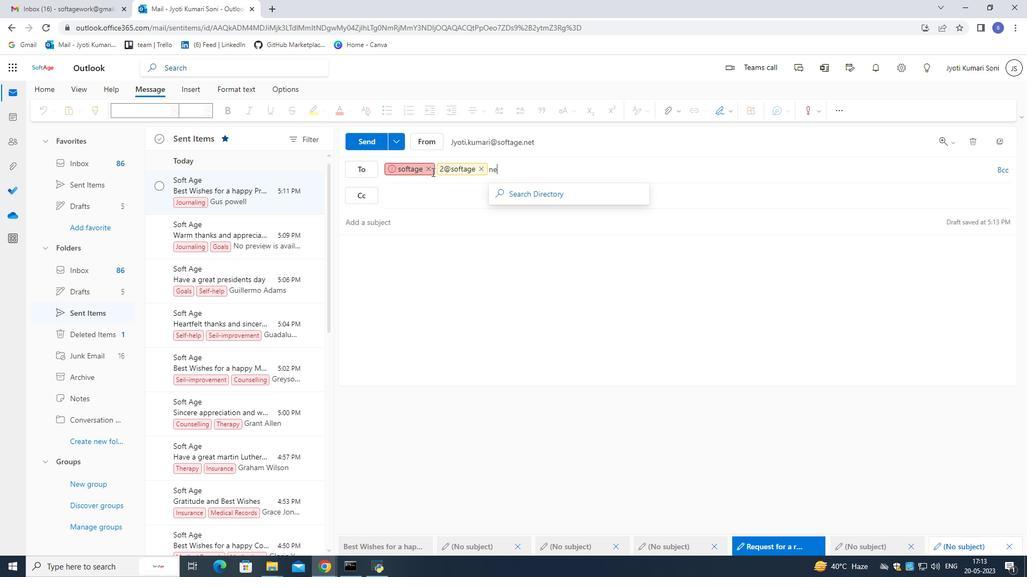 
Action: Mouse moved to (428, 169)
Screenshot: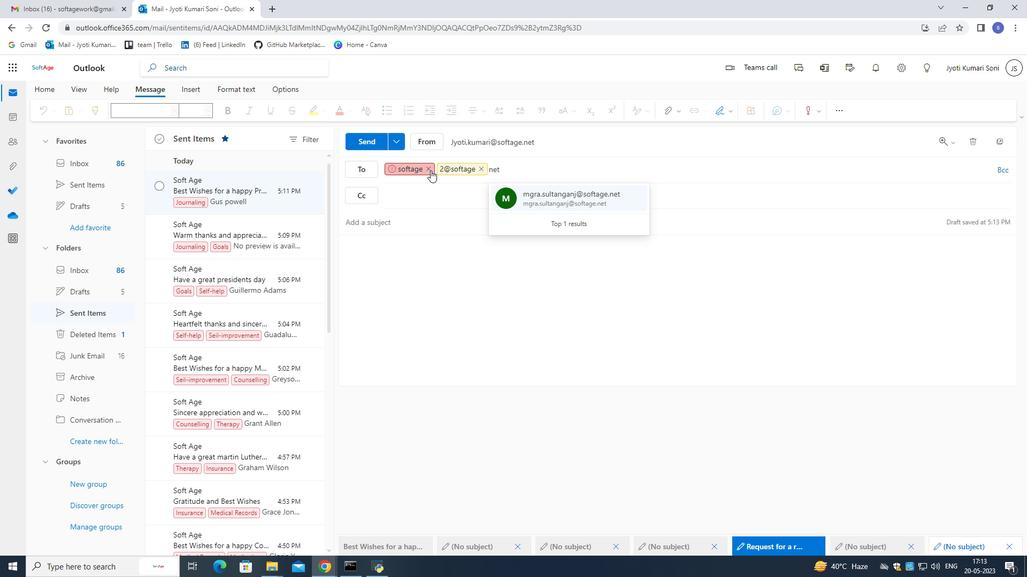 
Action: Mouse pressed left at (428, 169)
Screenshot: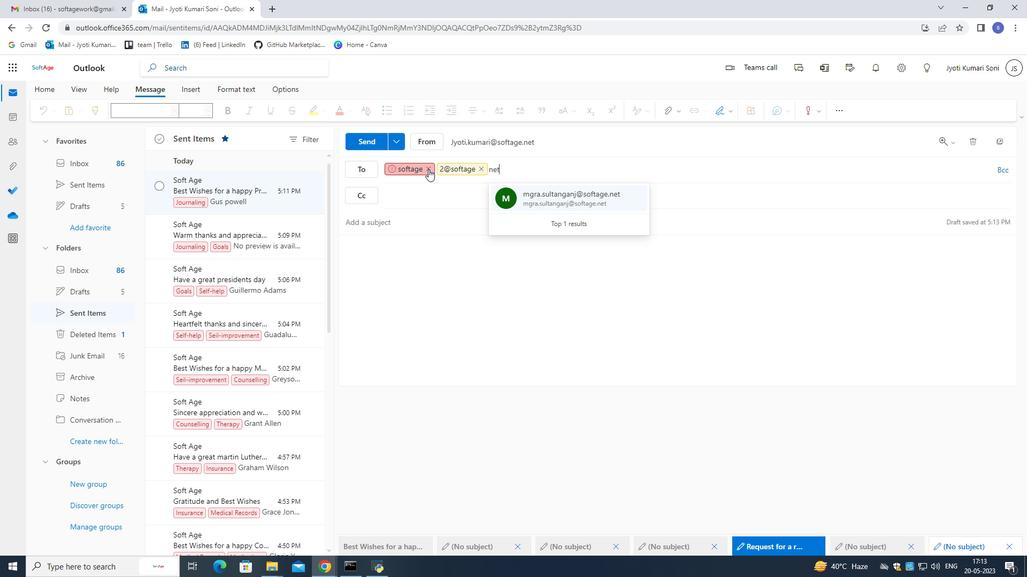 
Action: Mouse moved to (430, 169)
Screenshot: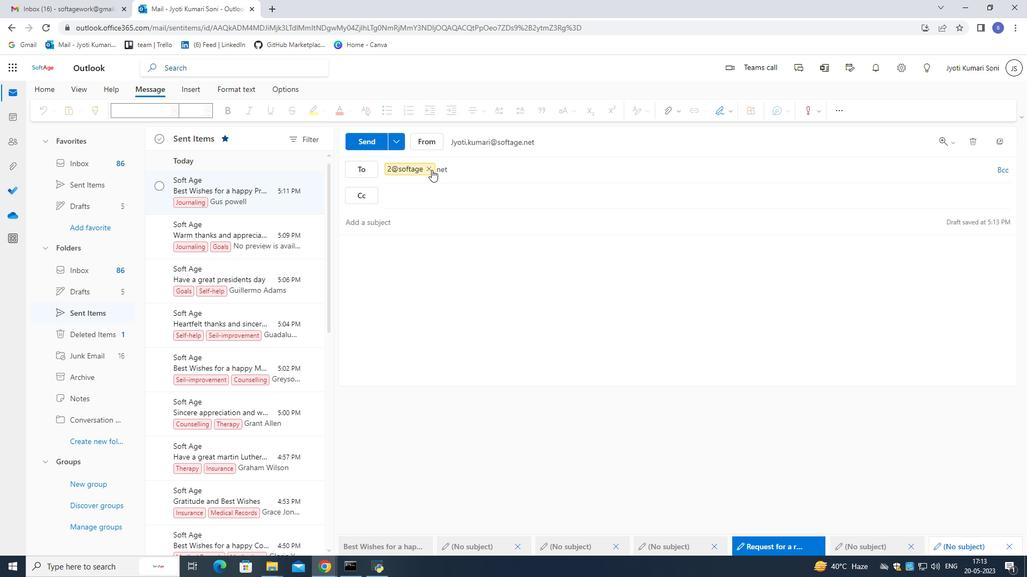 
Action: Mouse pressed left at (430, 169)
Screenshot: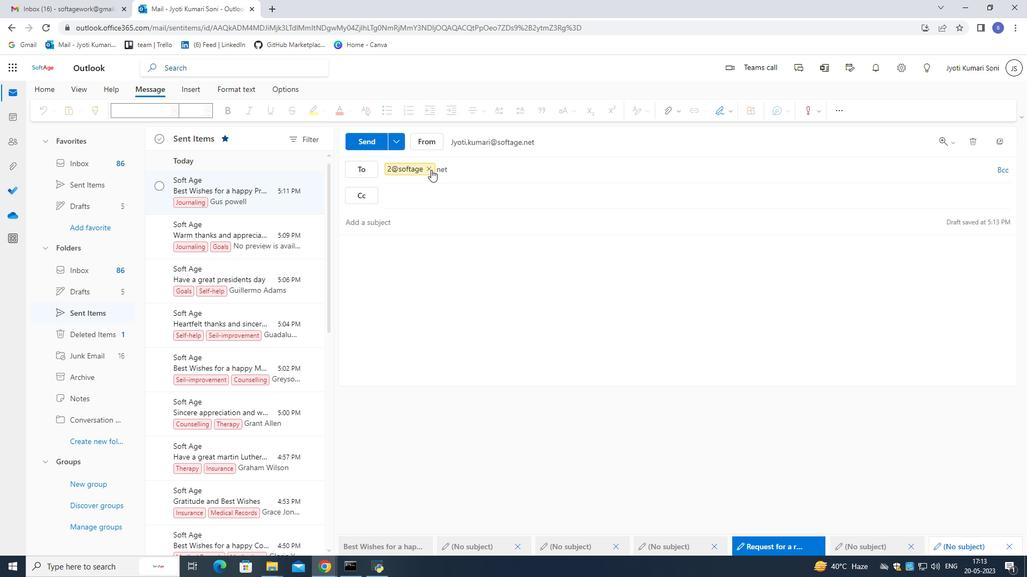 
Action: Mouse moved to (432, 169)
Screenshot: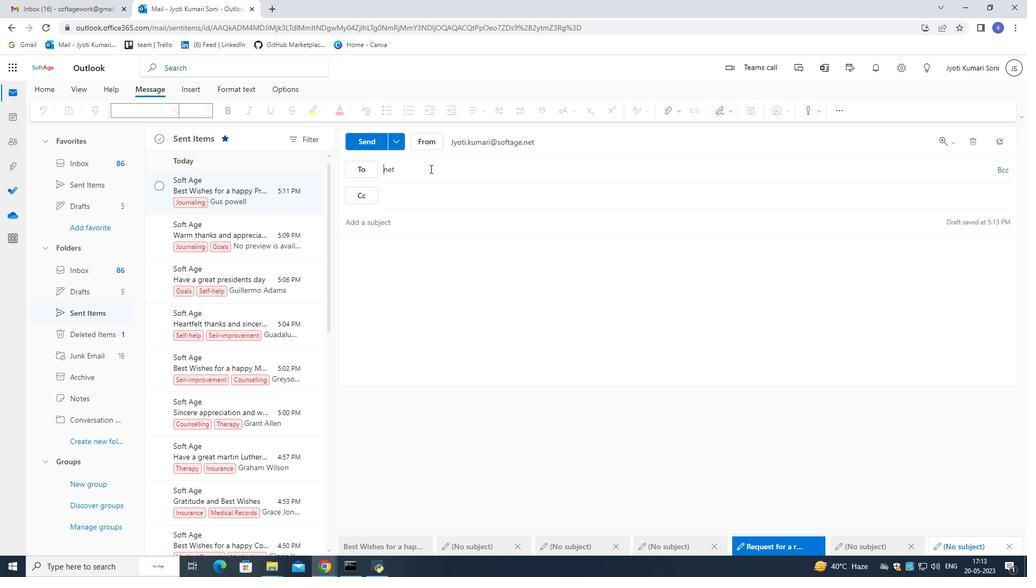 
Action: Mouse pressed left at (432, 169)
Screenshot: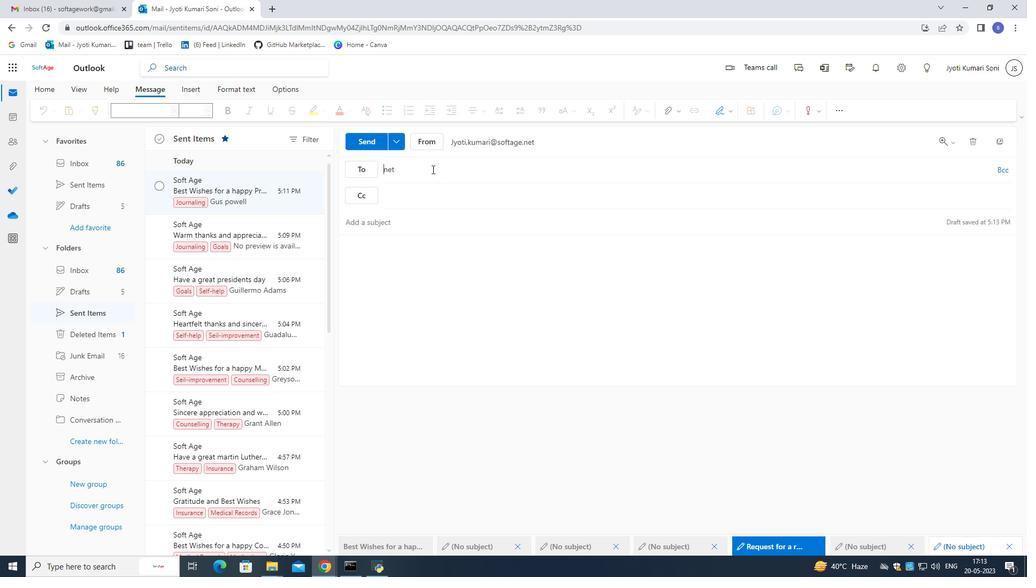 
Action: Key pressed <Key.backspace><Key.backspace><Key.backspace>softage.2<Key.shift><Key.shift><Key.shift>@softage.net
Screenshot: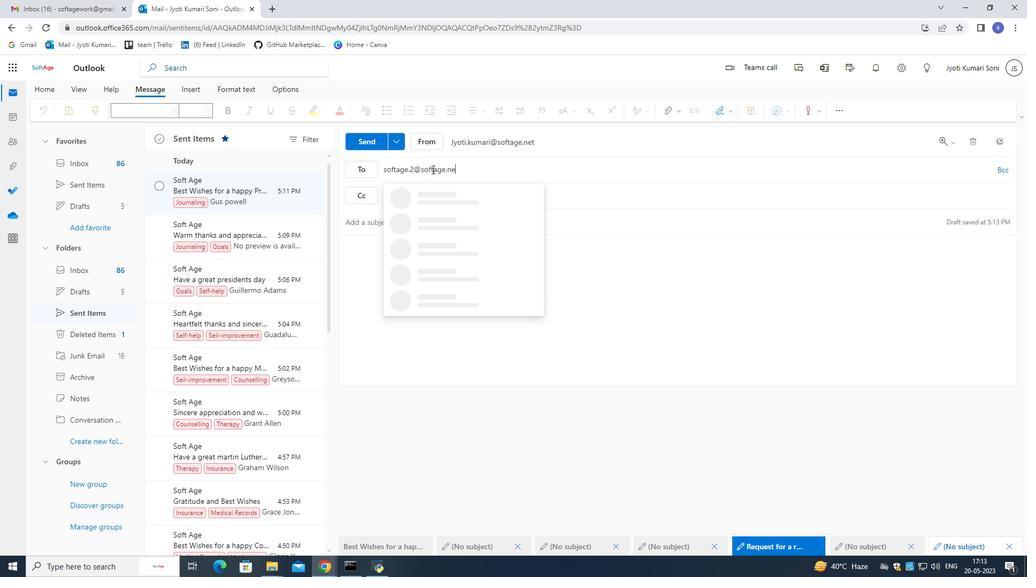 
Action: Mouse moved to (434, 191)
Screenshot: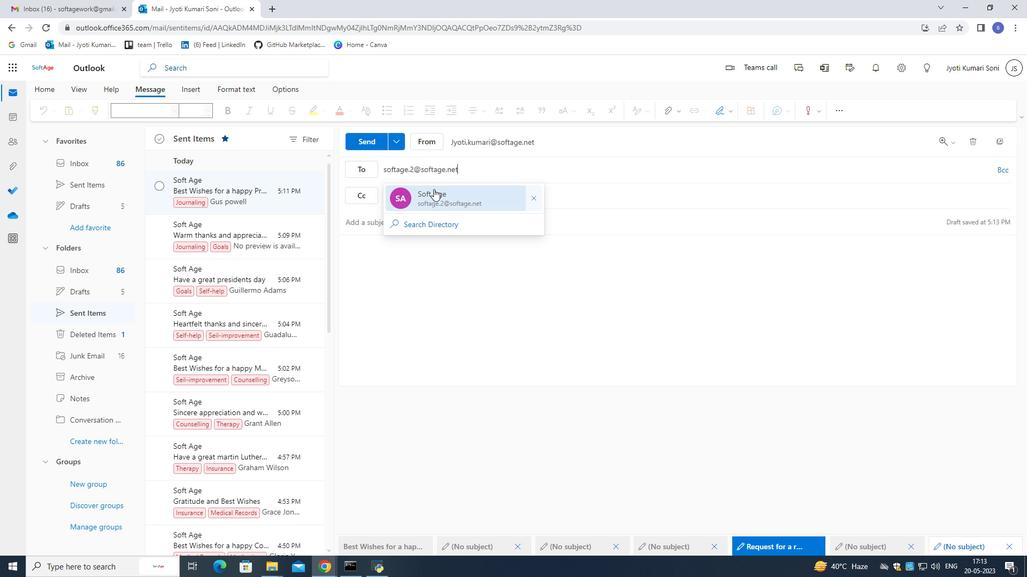 
Action: Mouse pressed left at (434, 191)
Screenshot: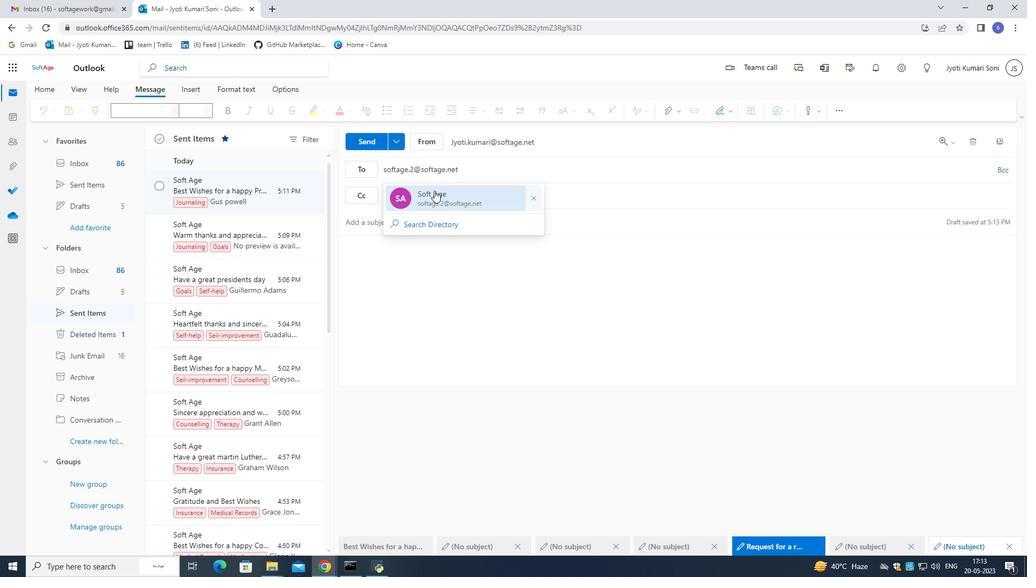 
Action: Mouse moved to (435, 214)
Screenshot: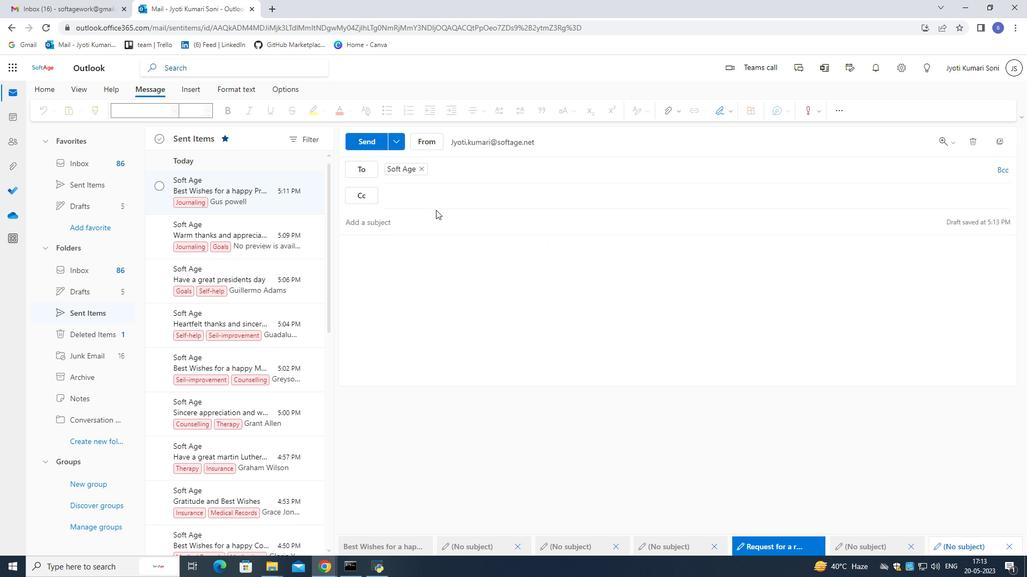 
Action: Mouse pressed left at (435, 214)
Screenshot: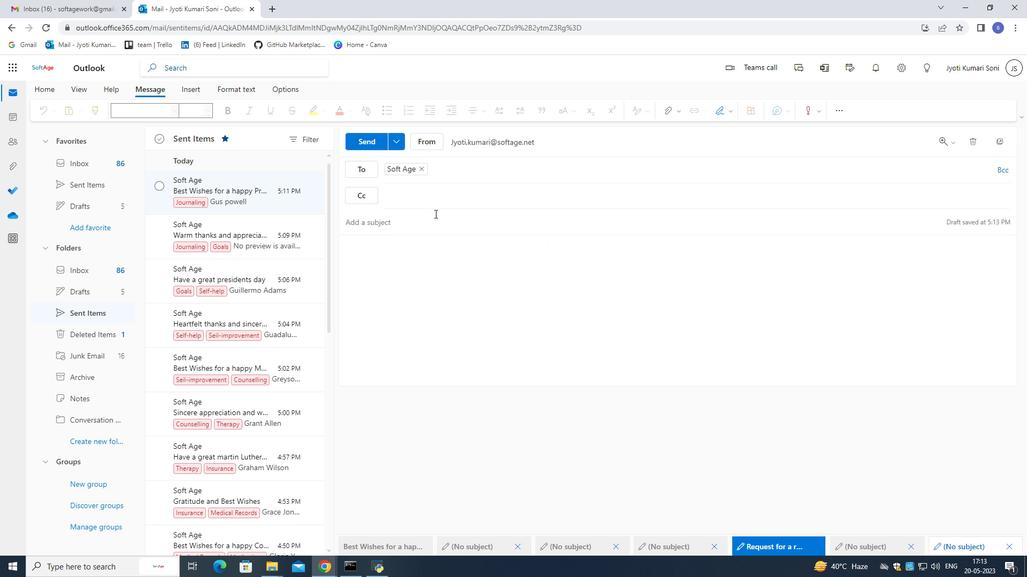 
Action: Mouse moved to (499, 206)
Screenshot: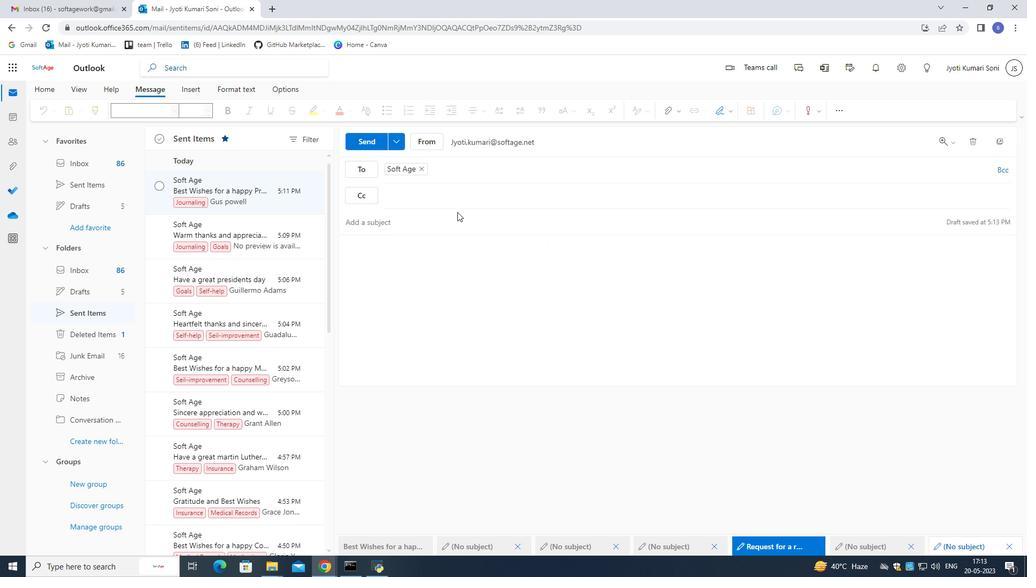 
Action: Key pressed <Key.shift><Key.shift><Key.shift>Sincere<Key.space>thanks<Key.space>and<Key.space>best<Key.space>wishes<Key.shift><Key.shift><Key.shift>Reflection
Screenshot: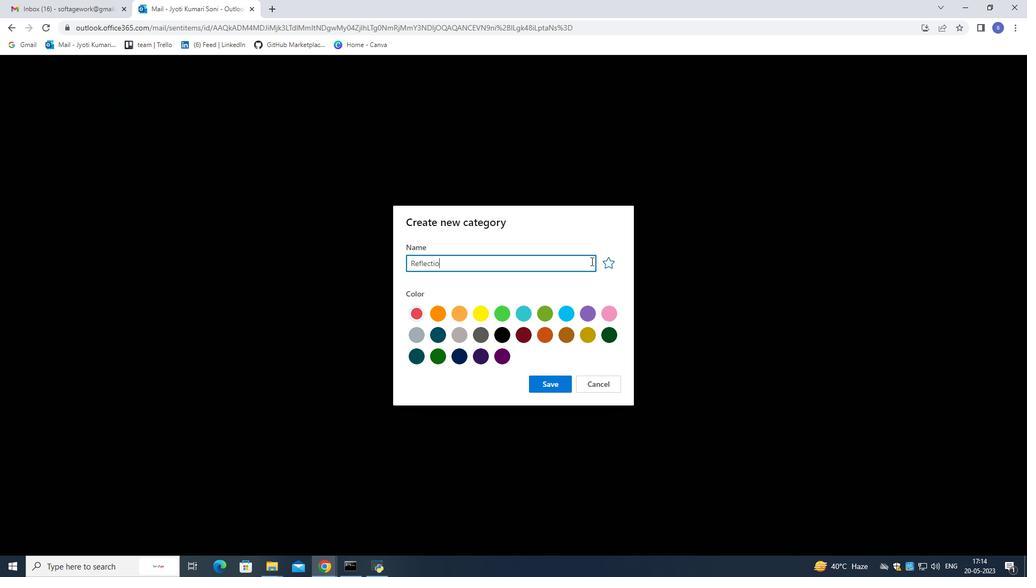 
